 Task: Look for space in Vuyyūru, India from 12th June, 2023 to 15th June, 2023 for 2 adults in price range Rs.10000 to Rs.15000. Place can be entire place with 1  bedroom having 1 bed and 1 bathroom. Property type can be house, flat, guest house, hotel. Amenities needed are: washing machine. Booking option can be shelf check-in. Required host language is English.
Action: Mouse moved to (492, 64)
Screenshot: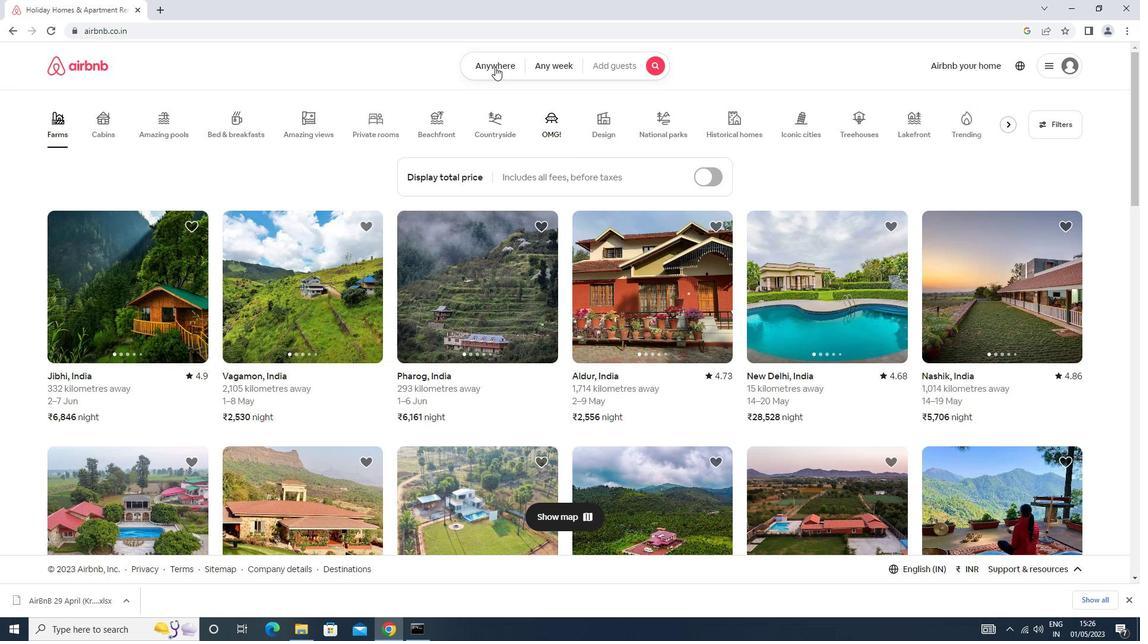 
Action: Mouse pressed left at (492, 64)
Screenshot: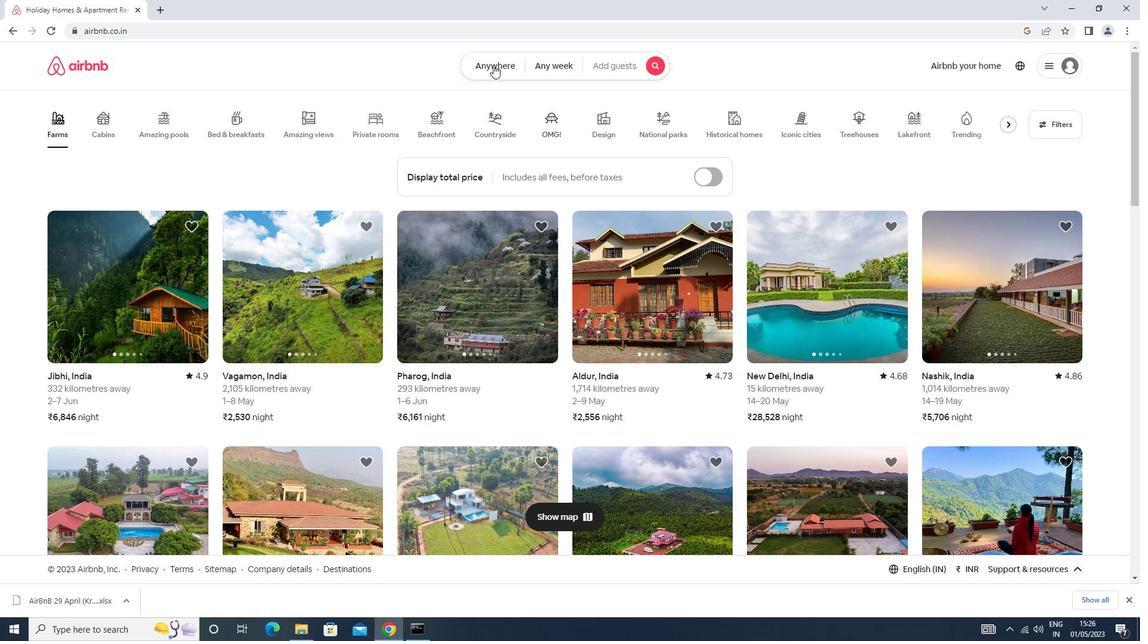 
Action: Mouse moved to (413, 115)
Screenshot: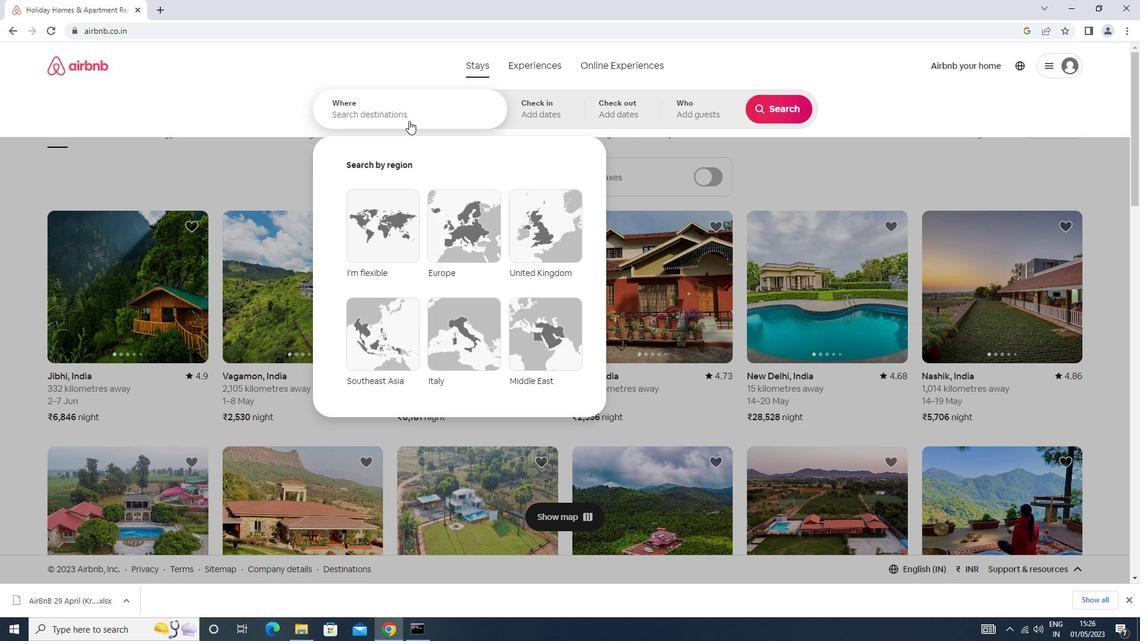 
Action: Mouse pressed left at (413, 115)
Screenshot: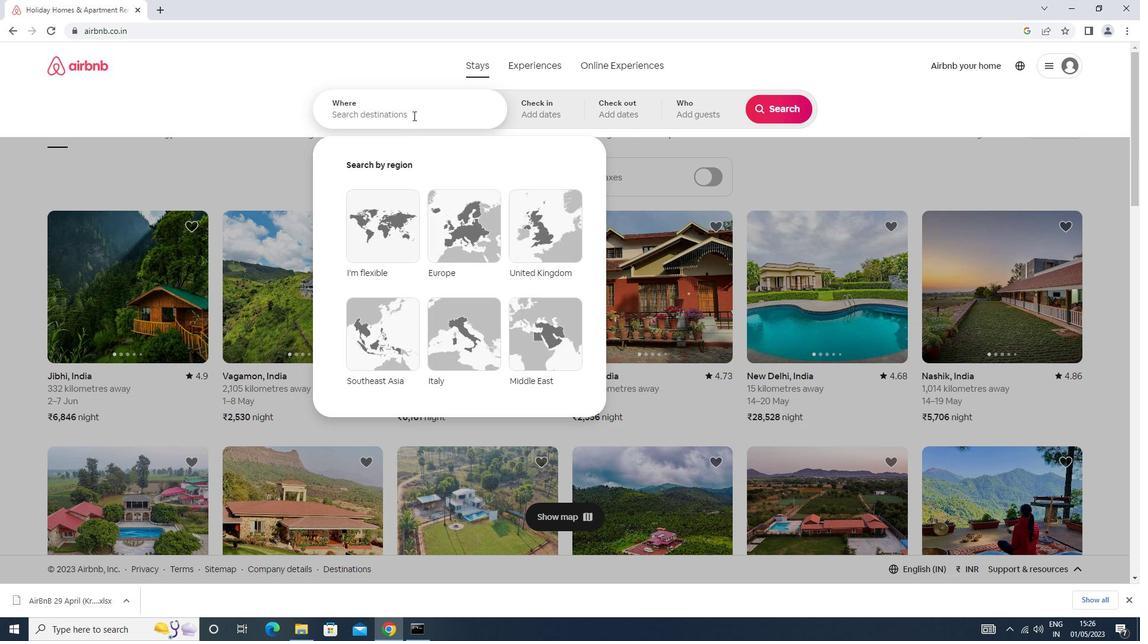 
Action: Mouse moved to (415, 114)
Screenshot: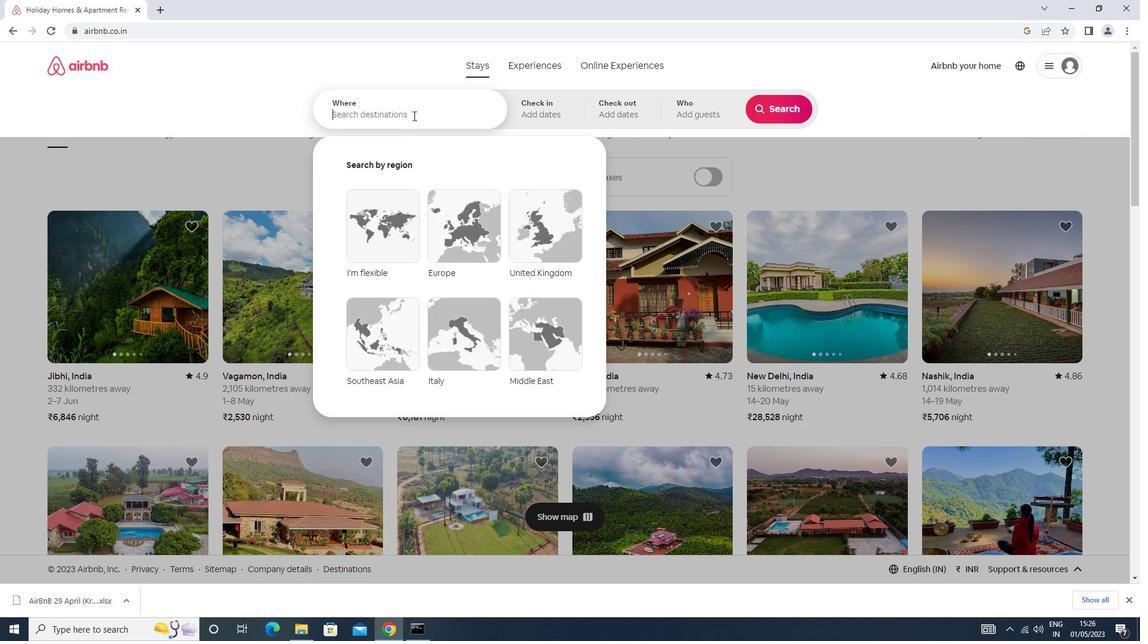 
Action: Key pressed v<Key.caps_lock>uyyuri<Key.enter>
Screenshot: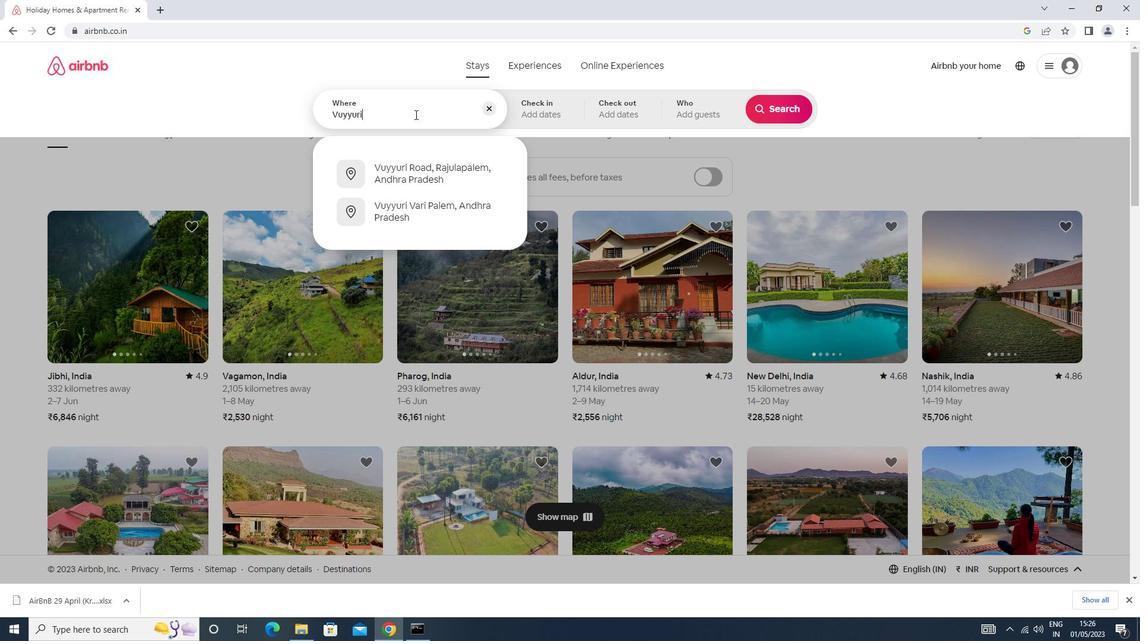 
Action: Mouse moved to (631, 312)
Screenshot: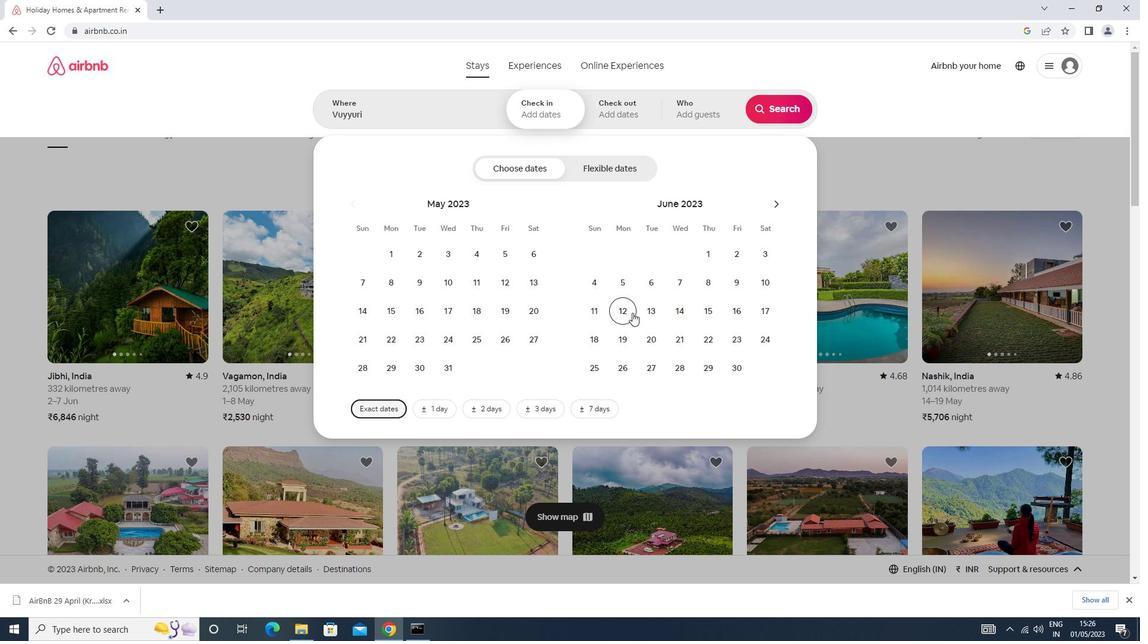
Action: Mouse pressed left at (631, 312)
Screenshot: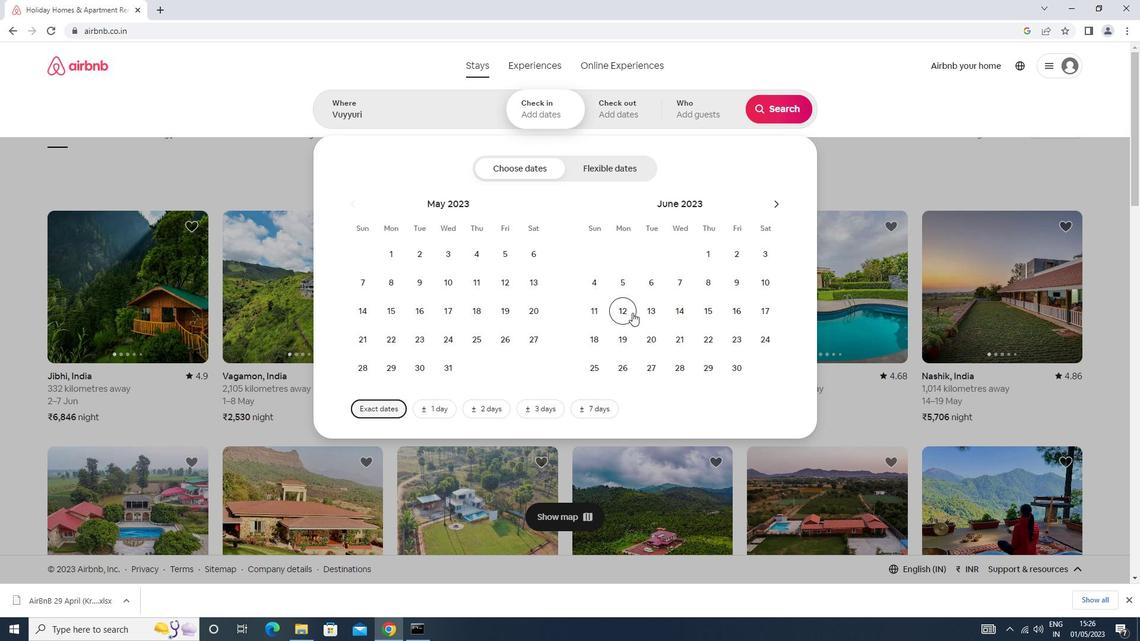
Action: Mouse moved to (714, 308)
Screenshot: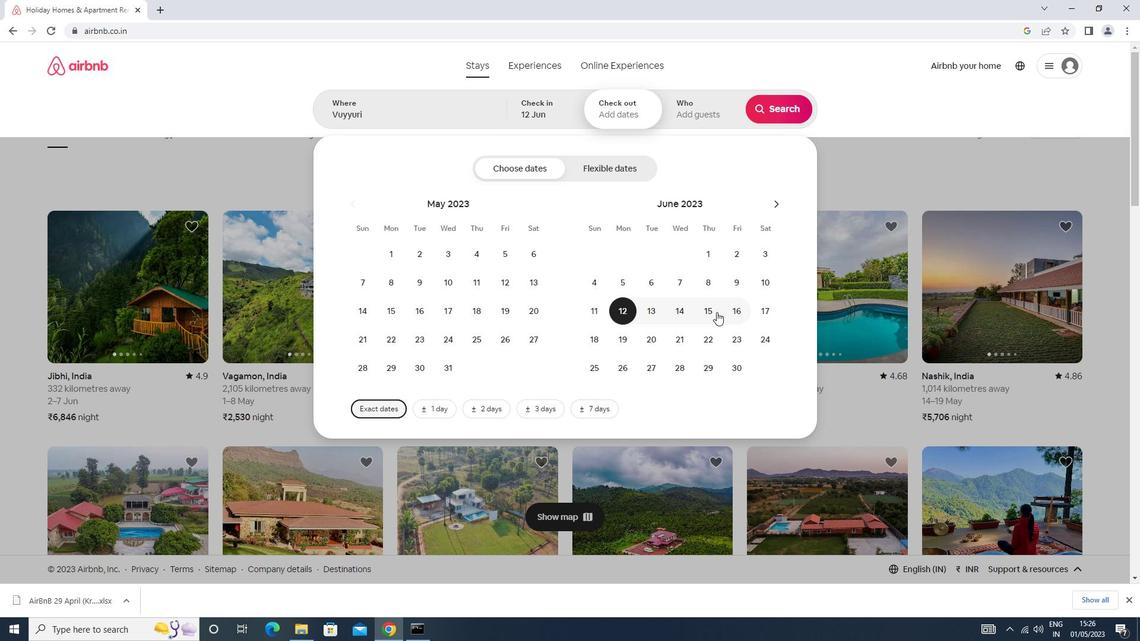 
Action: Mouse pressed left at (714, 308)
Screenshot: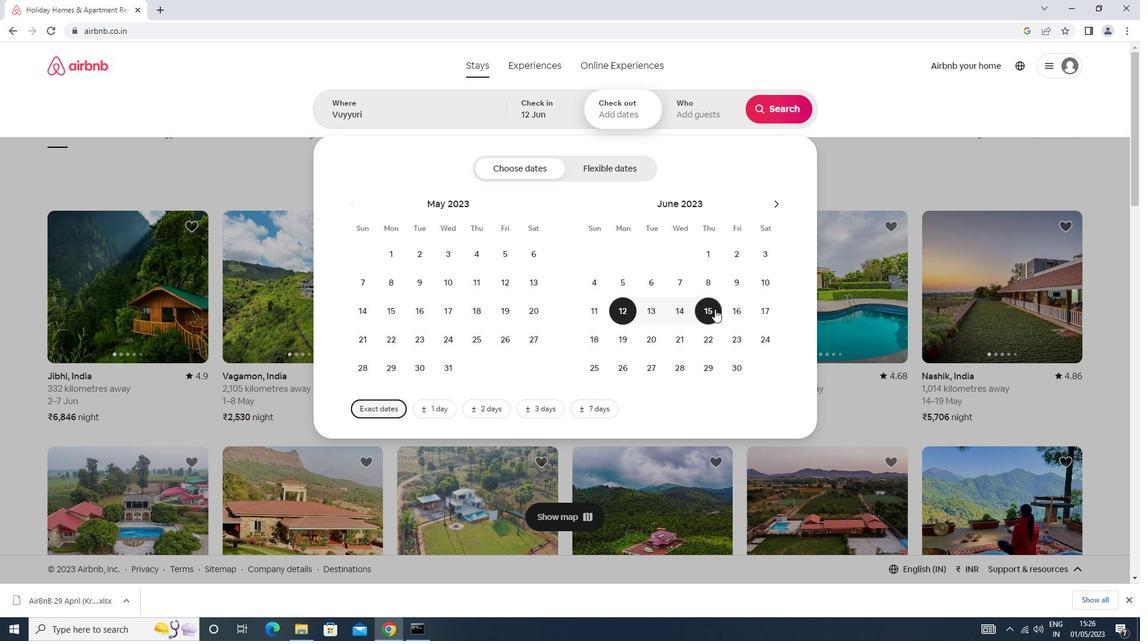 
Action: Mouse moved to (675, 114)
Screenshot: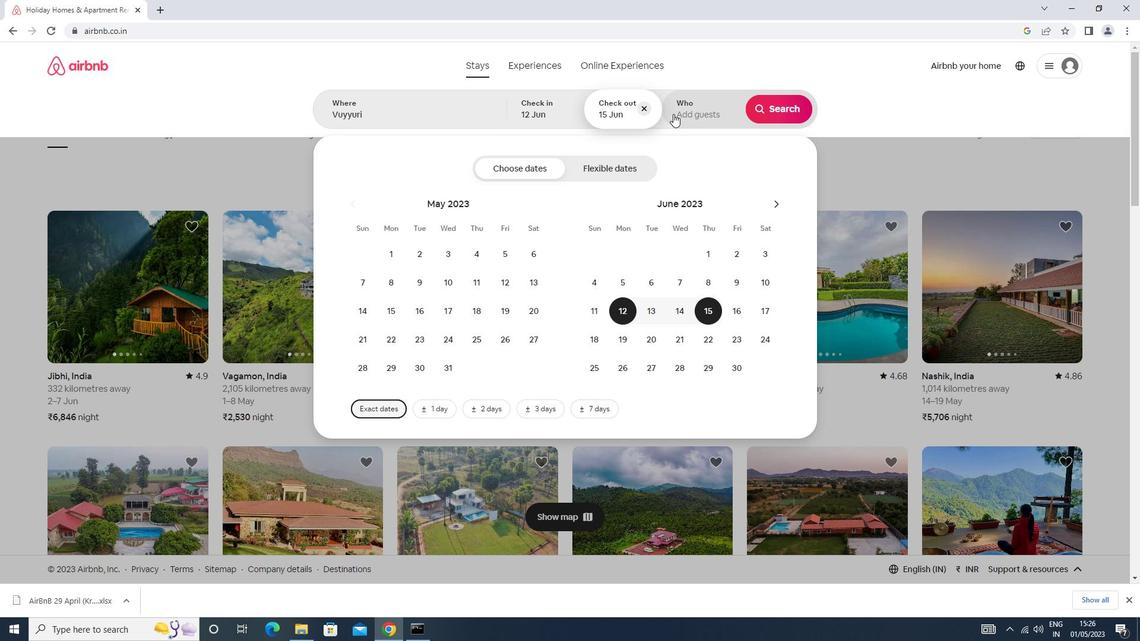 
Action: Mouse pressed left at (675, 114)
Screenshot: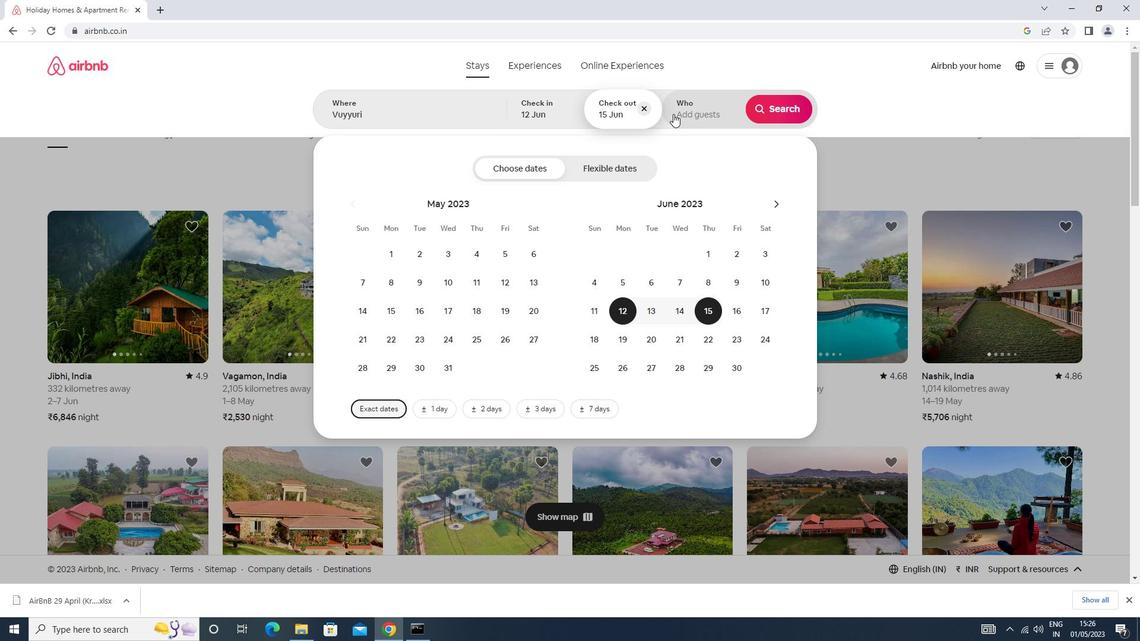 
Action: Mouse moved to (780, 173)
Screenshot: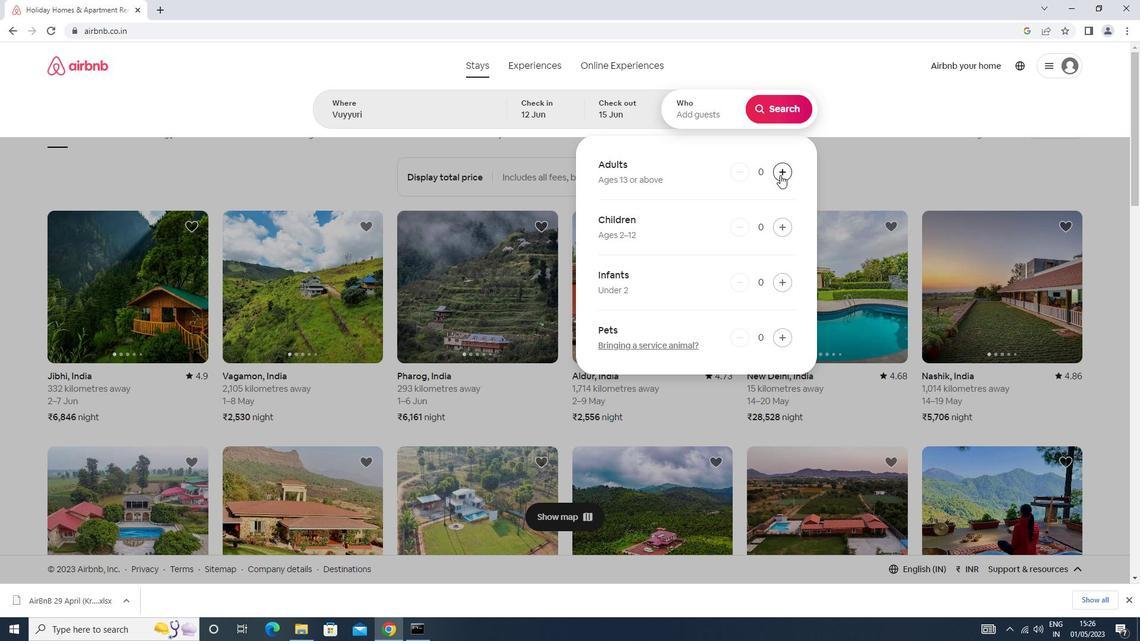 
Action: Mouse pressed left at (780, 173)
Screenshot: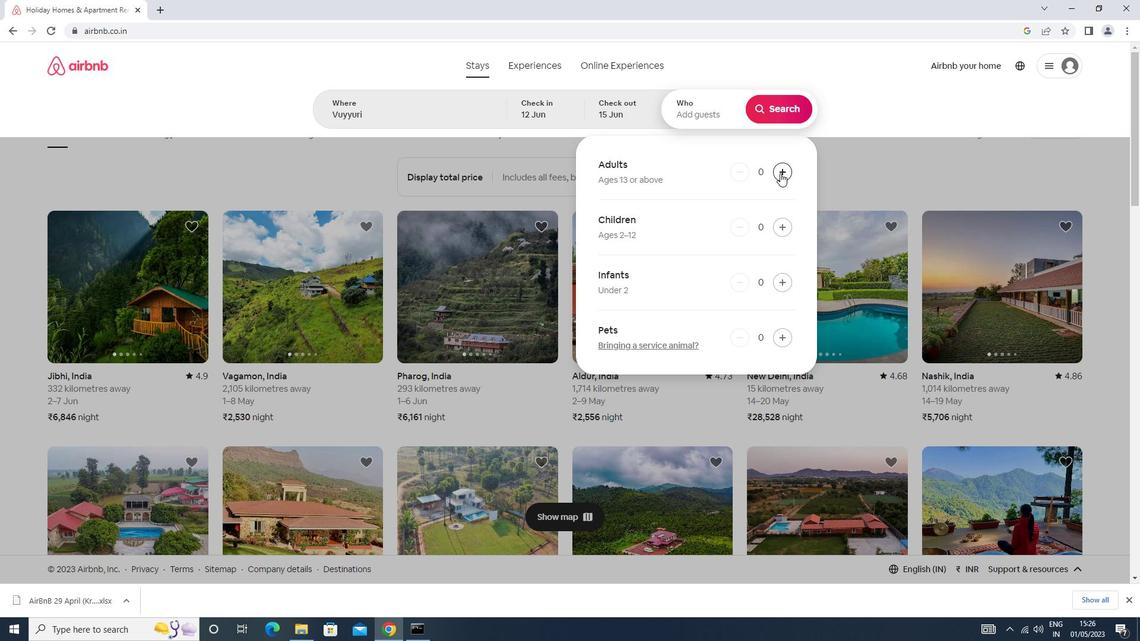 
Action: Mouse moved to (780, 172)
Screenshot: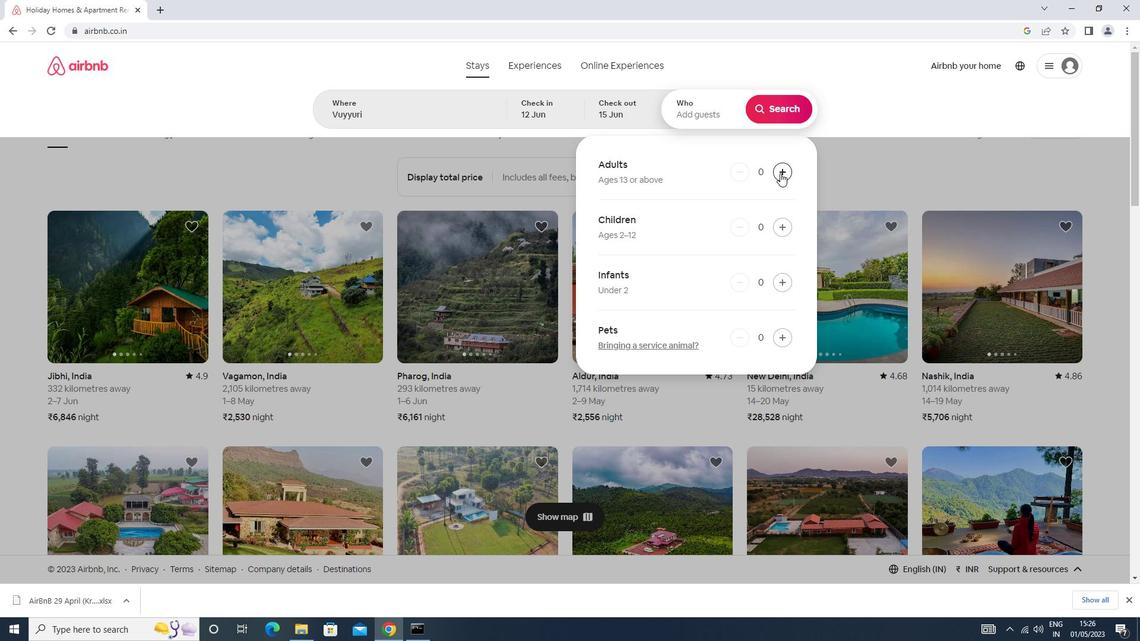 
Action: Mouse pressed left at (780, 172)
Screenshot: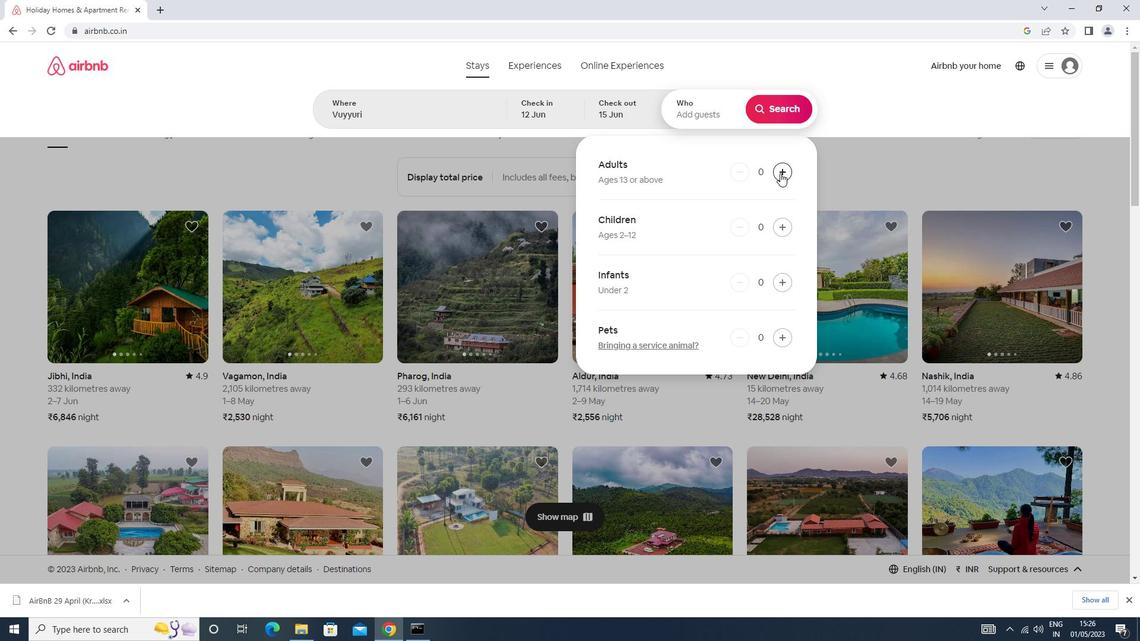 
Action: Mouse moved to (786, 108)
Screenshot: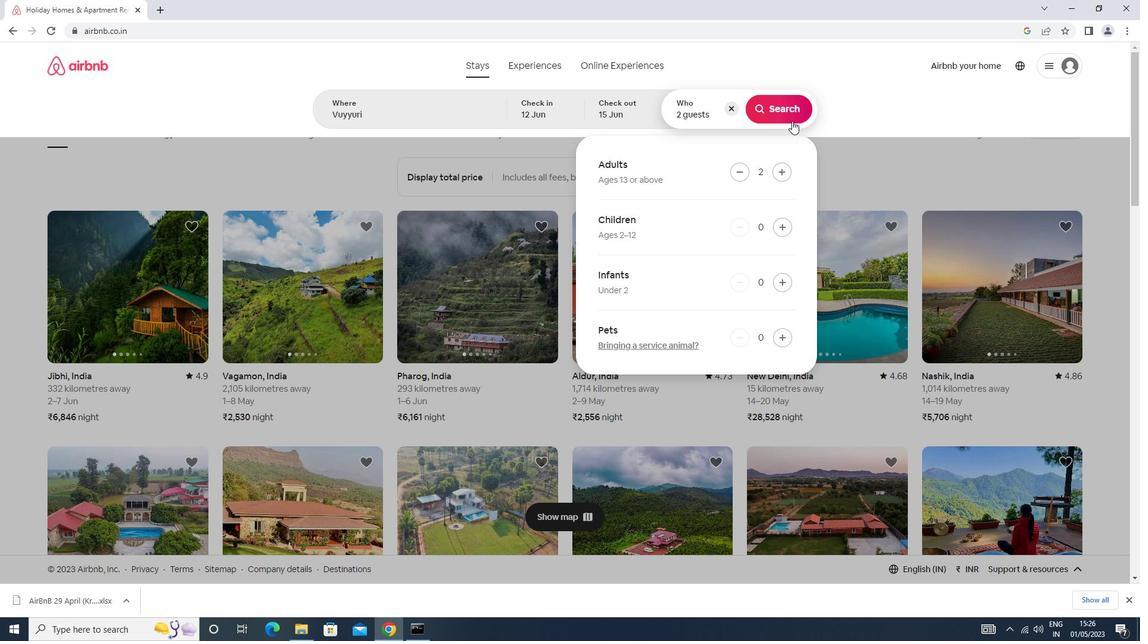 
Action: Mouse pressed left at (786, 108)
Screenshot: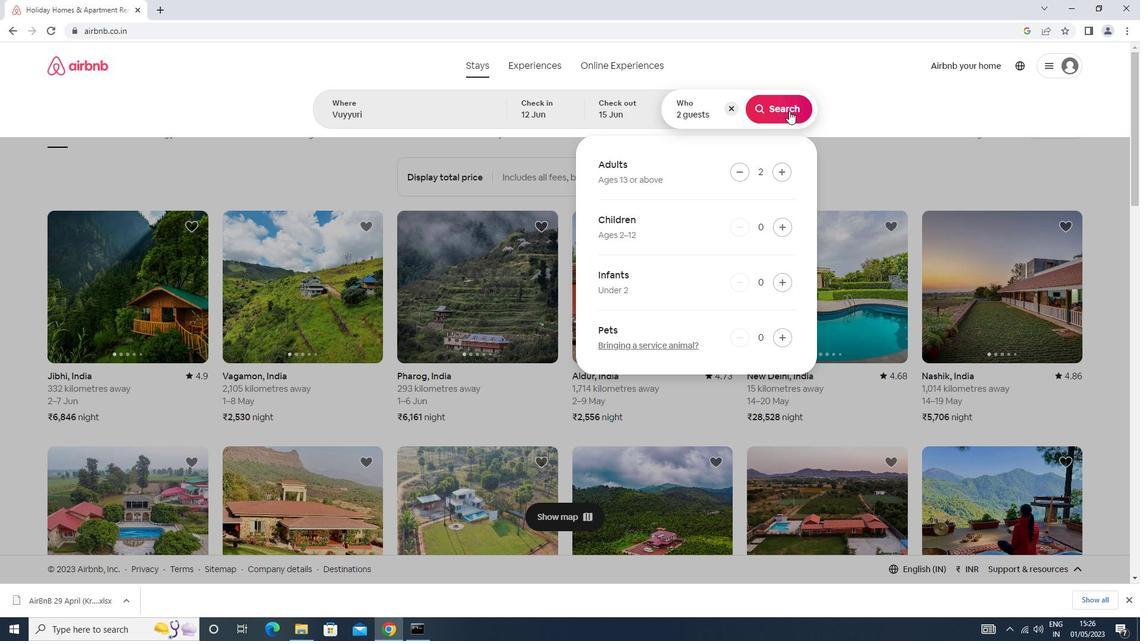 
Action: Mouse moved to (1078, 109)
Screenshot: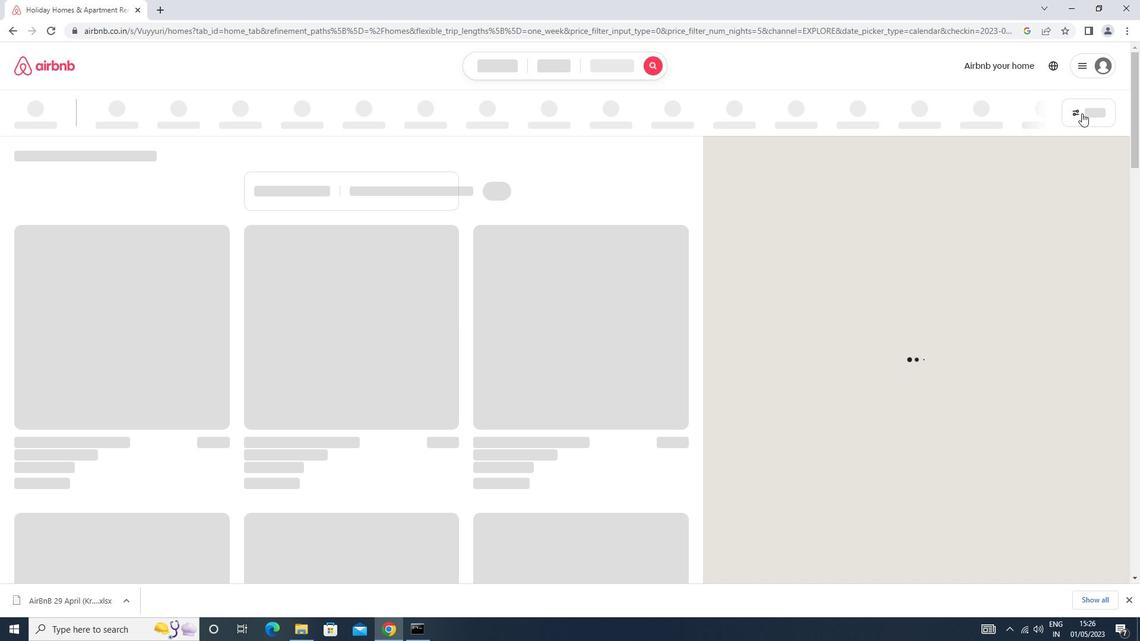 
Action: Mouse pressed left at (1078, 109)
Screenshot: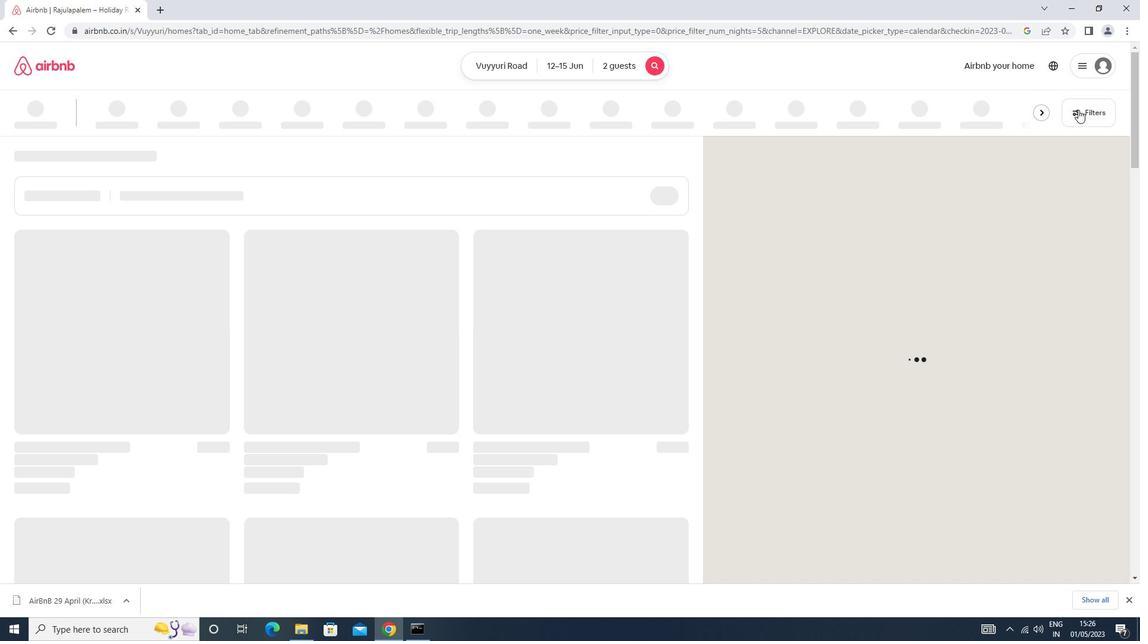 
Action: Mouse moved to (459, 254)
Screenshot: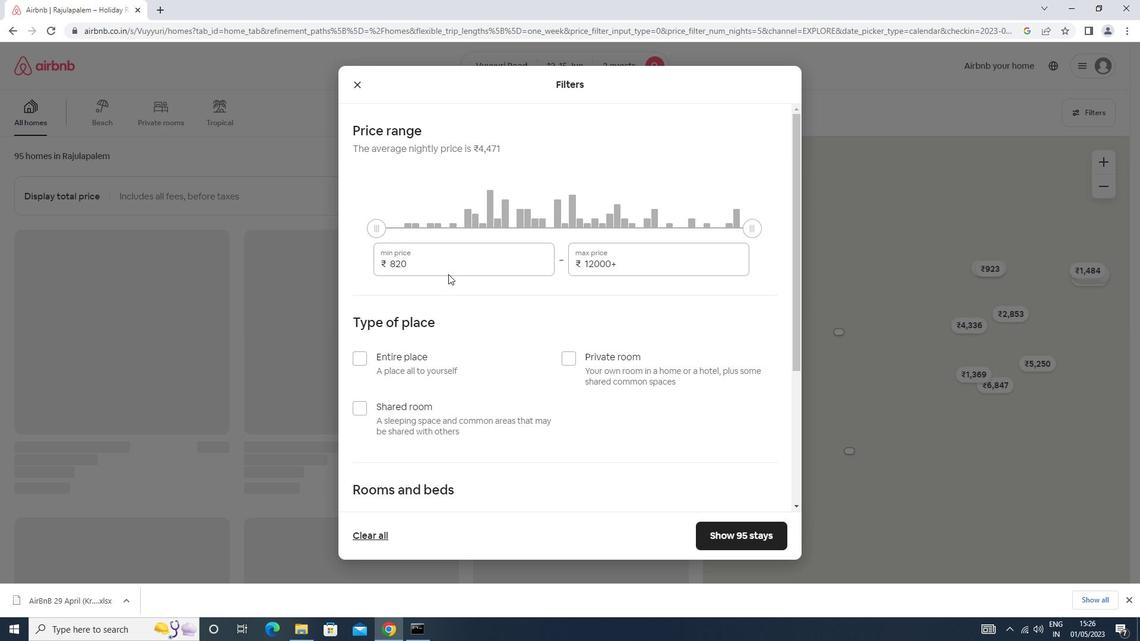 
Action: Mouse pressed left at (459, 254)
Screenshot: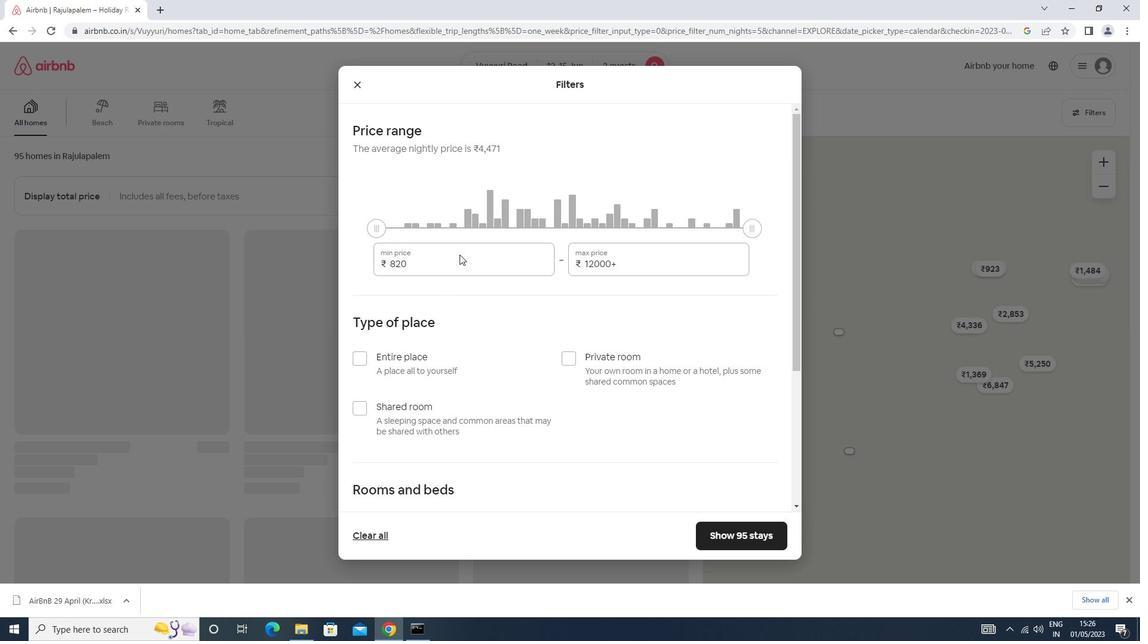 
Action: Mouse moved to (459, 254)
Screenshot: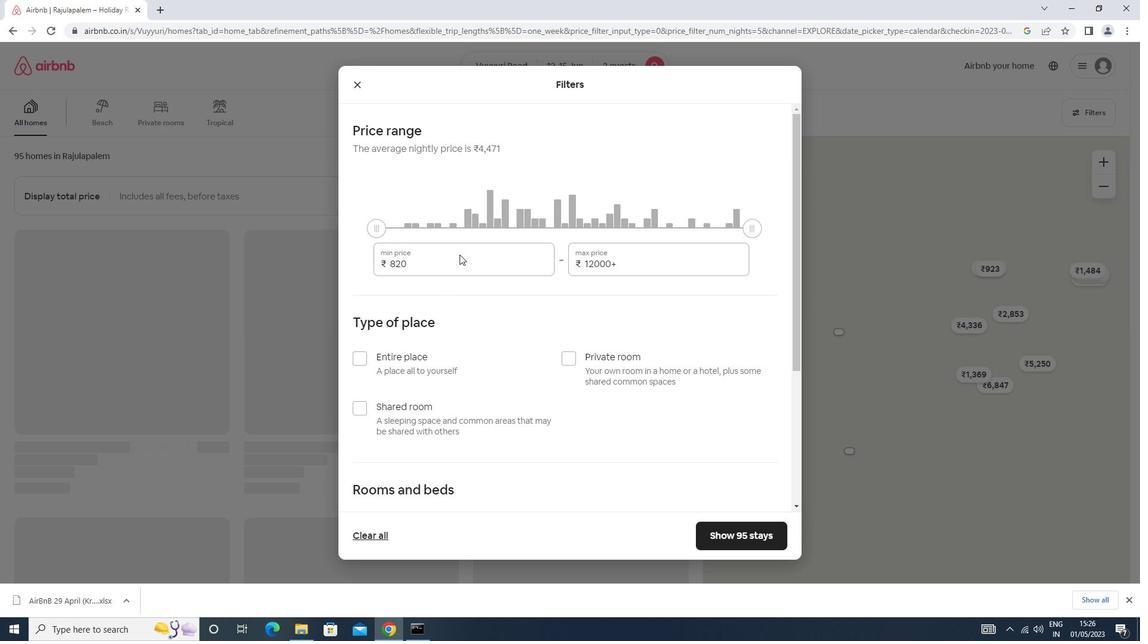 
Action: Key pressed <Key.backspace><Key.backspace><Key.backspace><Key.backspace><Key.backspace><Key.backspace><Key.backspace><Key.backspace><Key.backspace><Key.backspace><Key.backspace><Key.backspace><Key.backspace><Key.backspace><Key.backspace>10000<Key.tab>15000
Screenshot: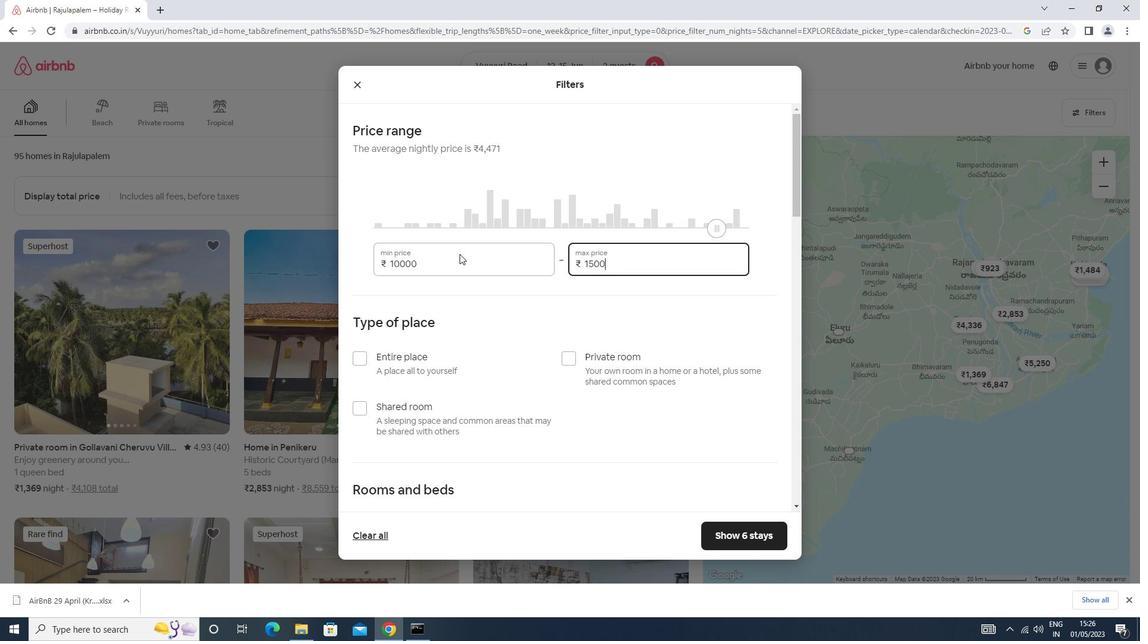 
Action: Mouse moved to (430, 267)
Screenshot: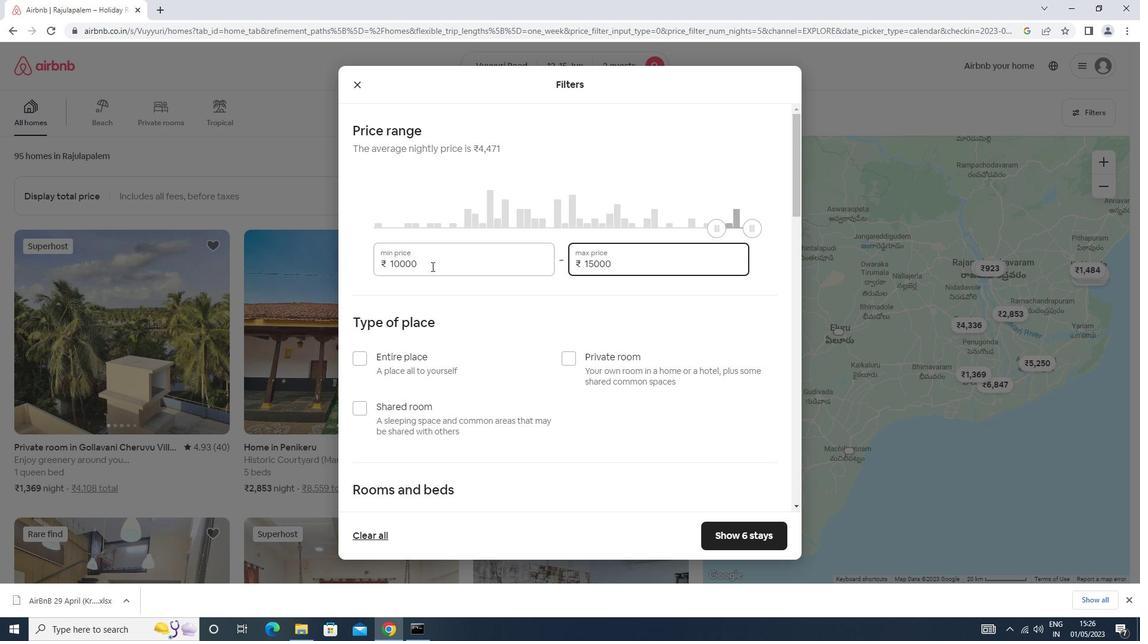 
Action: Mouse scrolled (430, 266) with delta (0, 0)
Screenshot: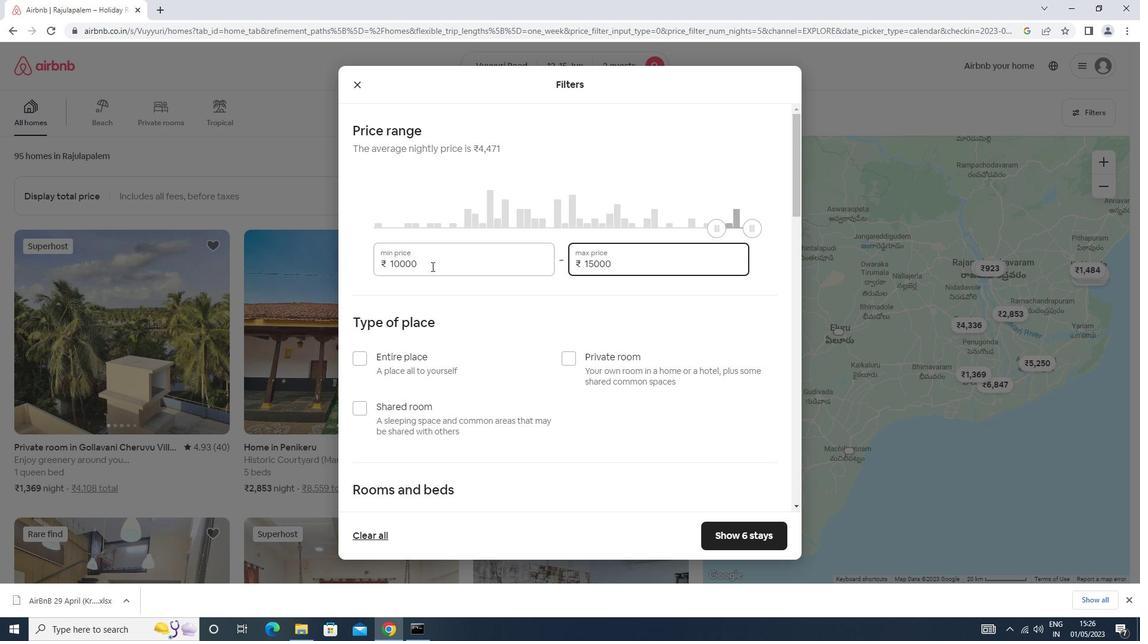 
Action: Mouse scrolled (430, 266) with delta (0, 0)
Screenshot: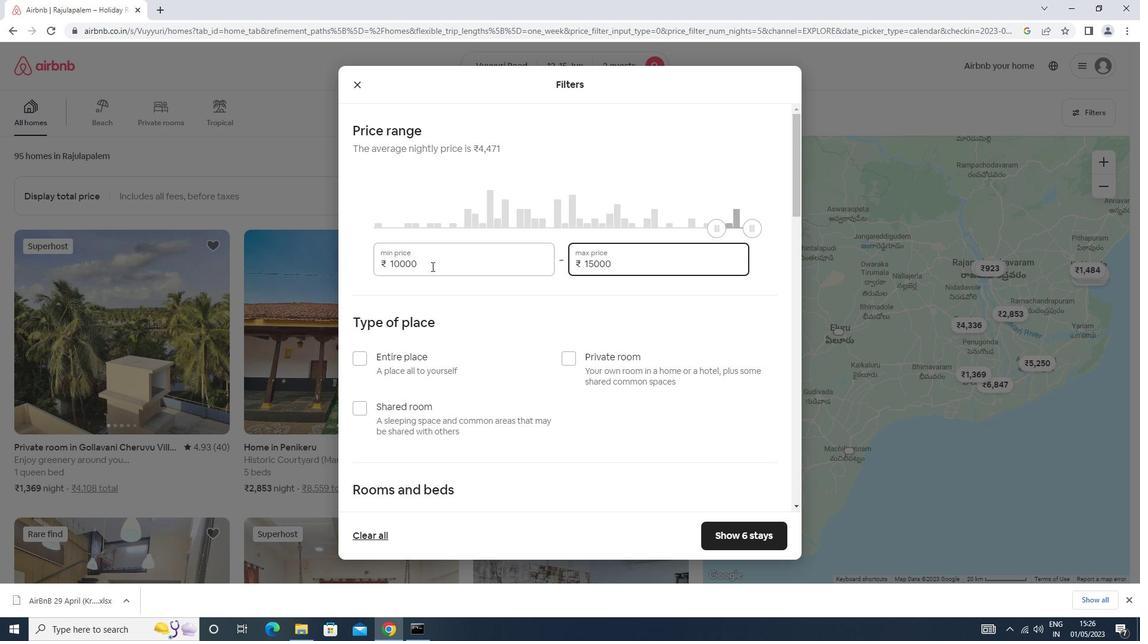 
Action: Mouse moved to (385, 240)
Screenshot: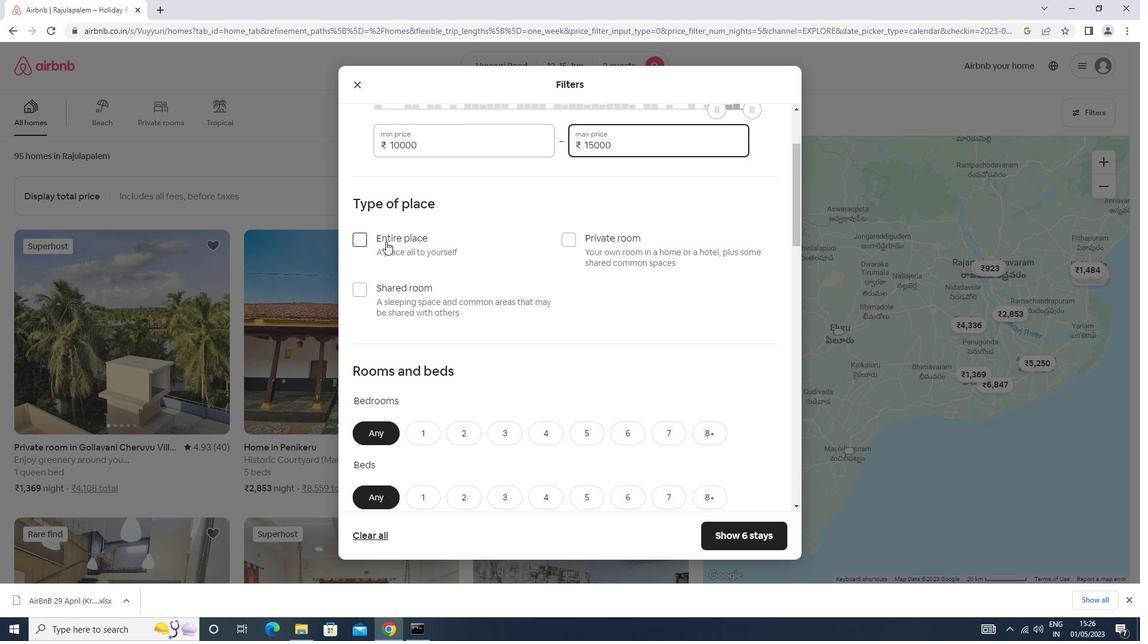 
Action: Mouse pressed left at (385, 240)
Screenshot: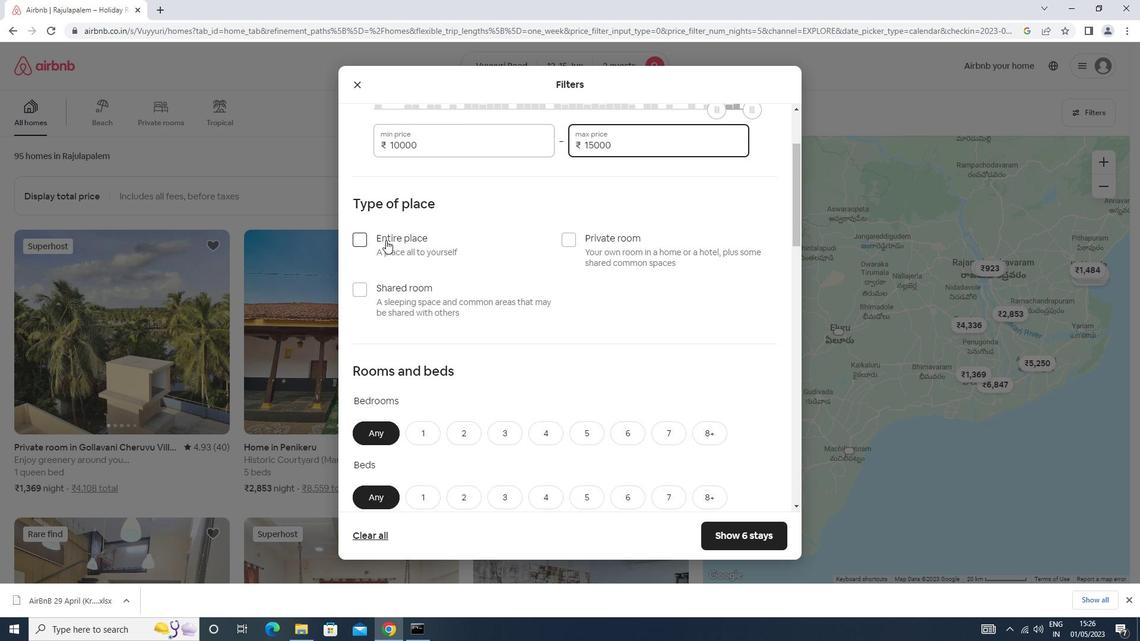 
Action: Mouse moved to (393, 236)
Screenshot: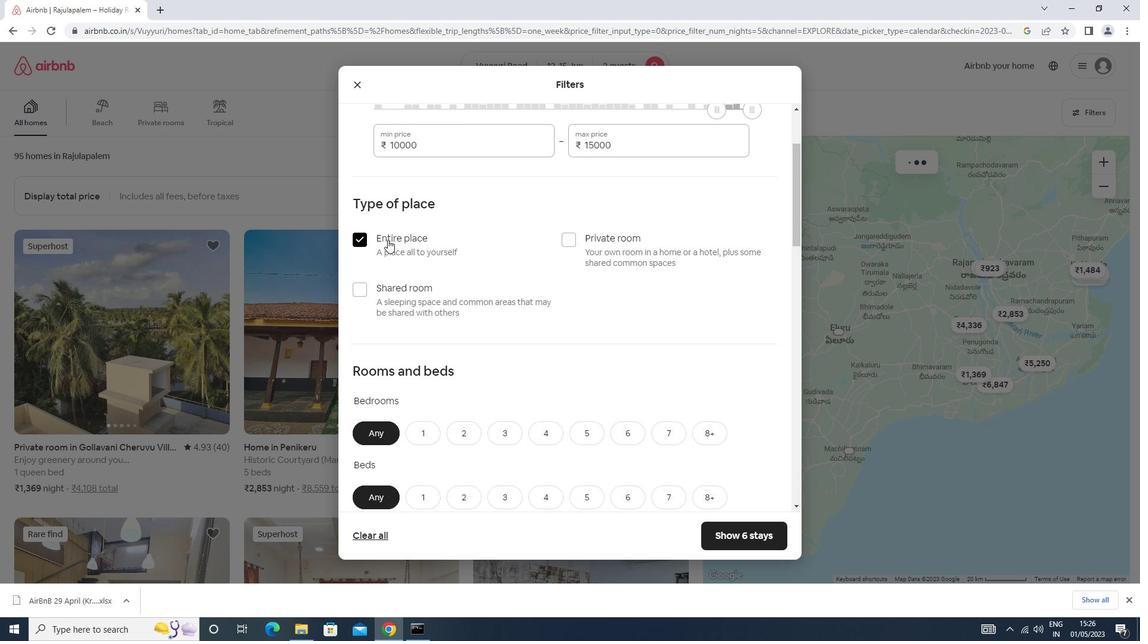 
Action: Mouse scrolled (393, 236) with delta (0, 0)
Screenshot: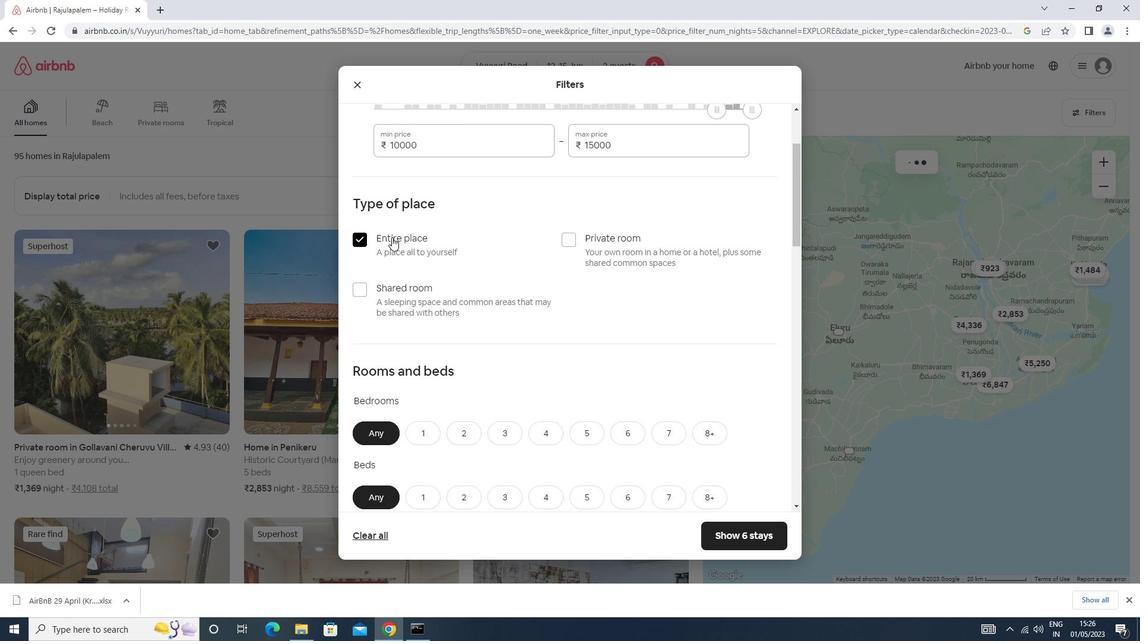 
Action: Mouse scrolled (393, 236) with delta (0, 0)
Screenshot: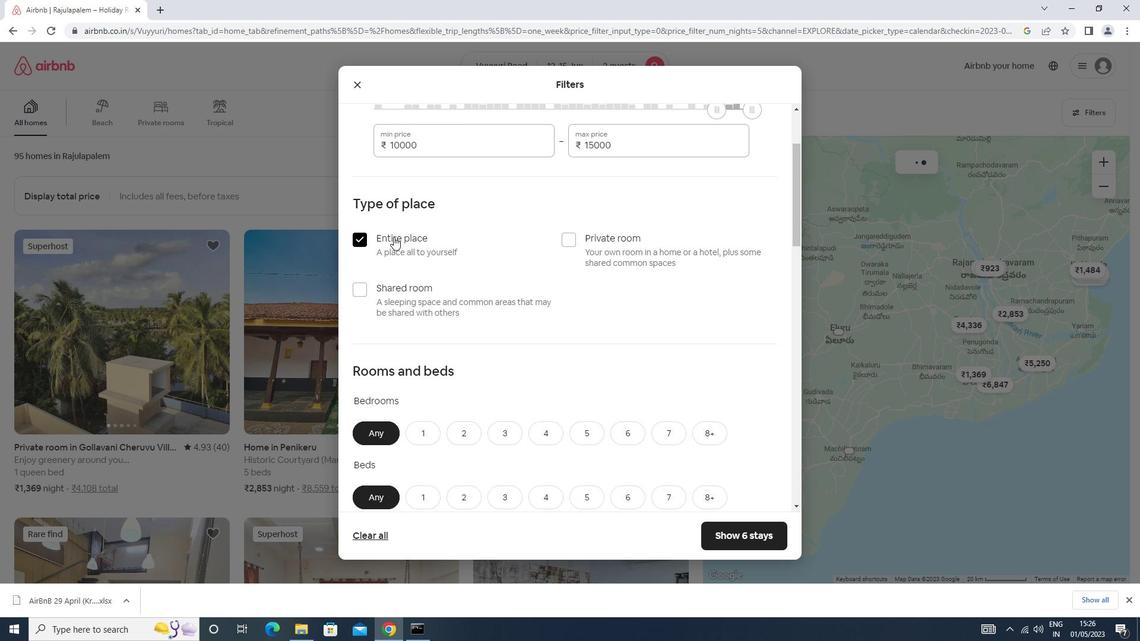 
Action: Mouse moved to (415, 307)
Screenshot: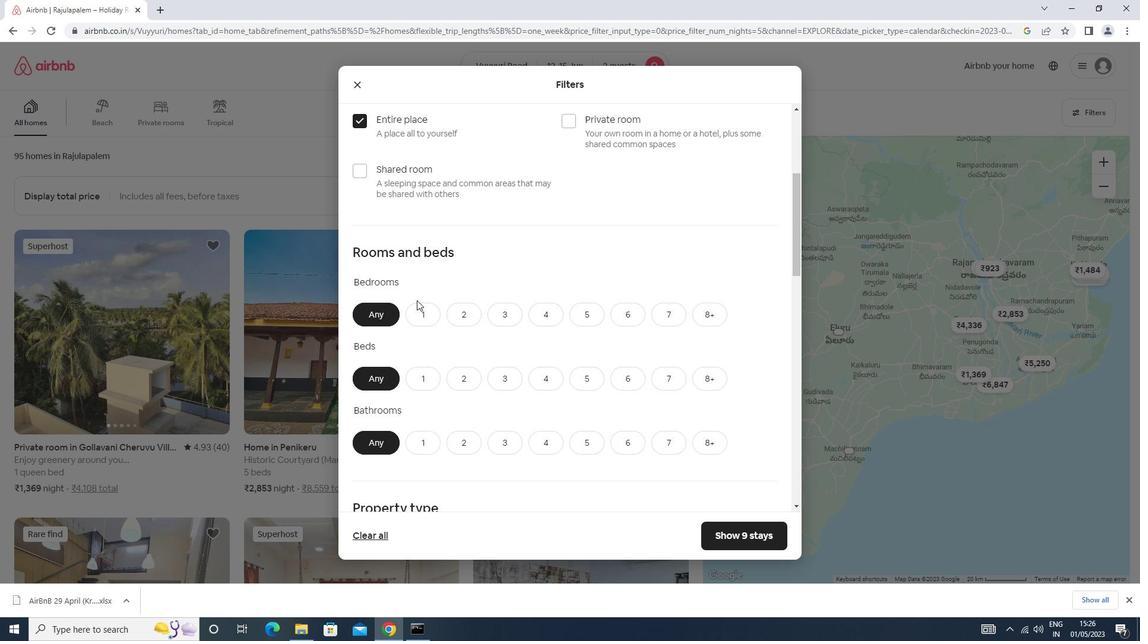 
Action: Mouse pressed left at (415, 307)
Screenshot: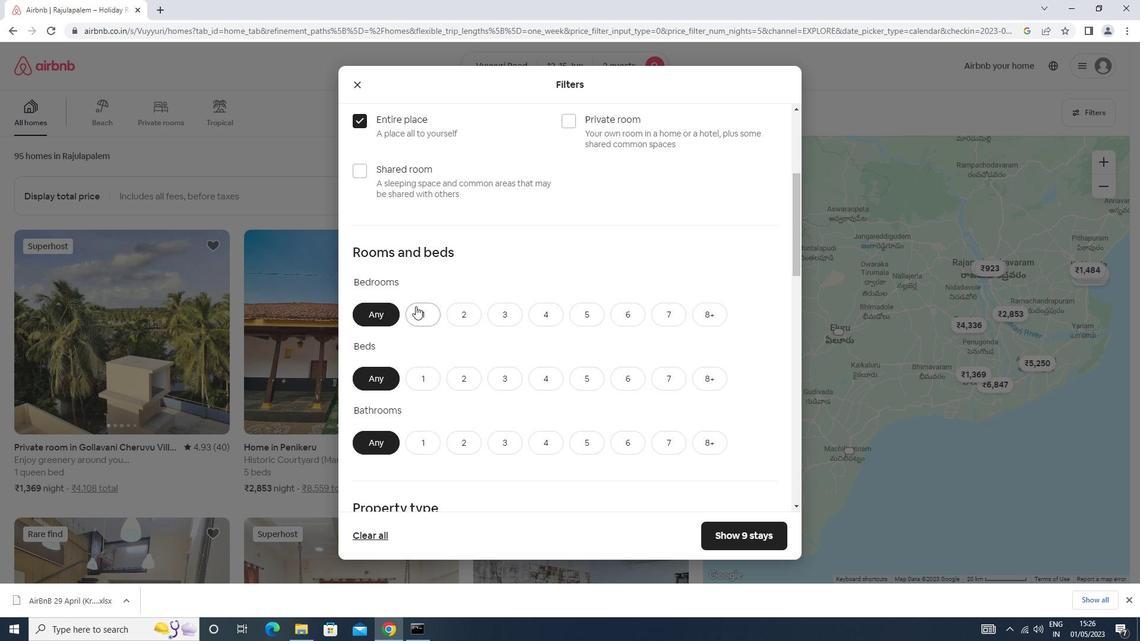 
Action: Mouse moved to (417, 307)
Screenshot: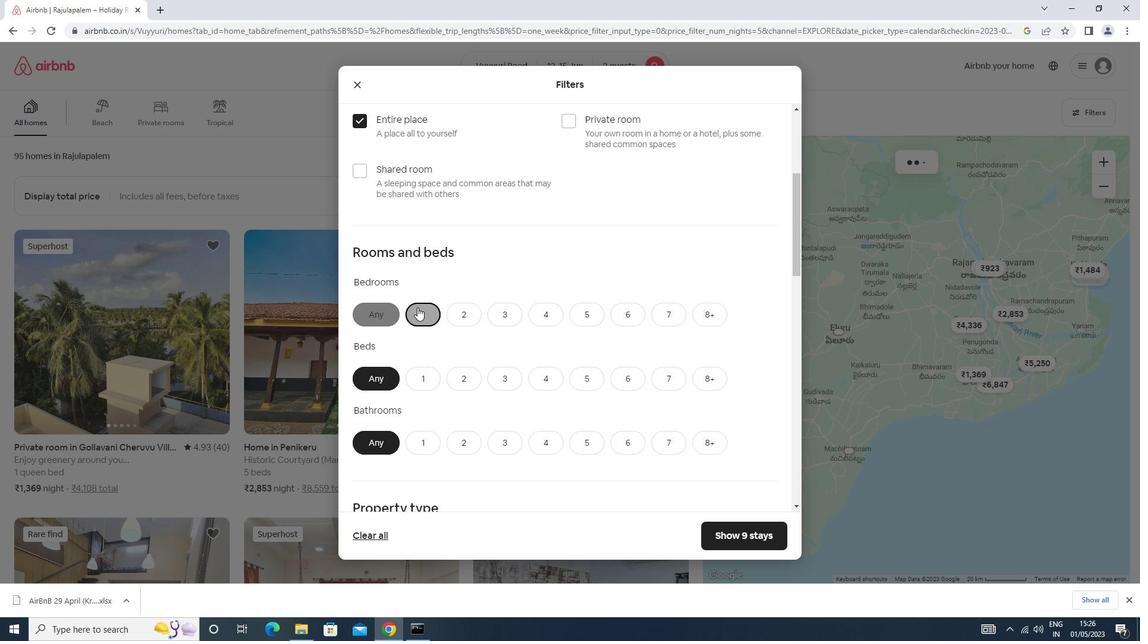 
Action: Mouse scrolled (417, 306) with delta (0, 0)
Screenshot: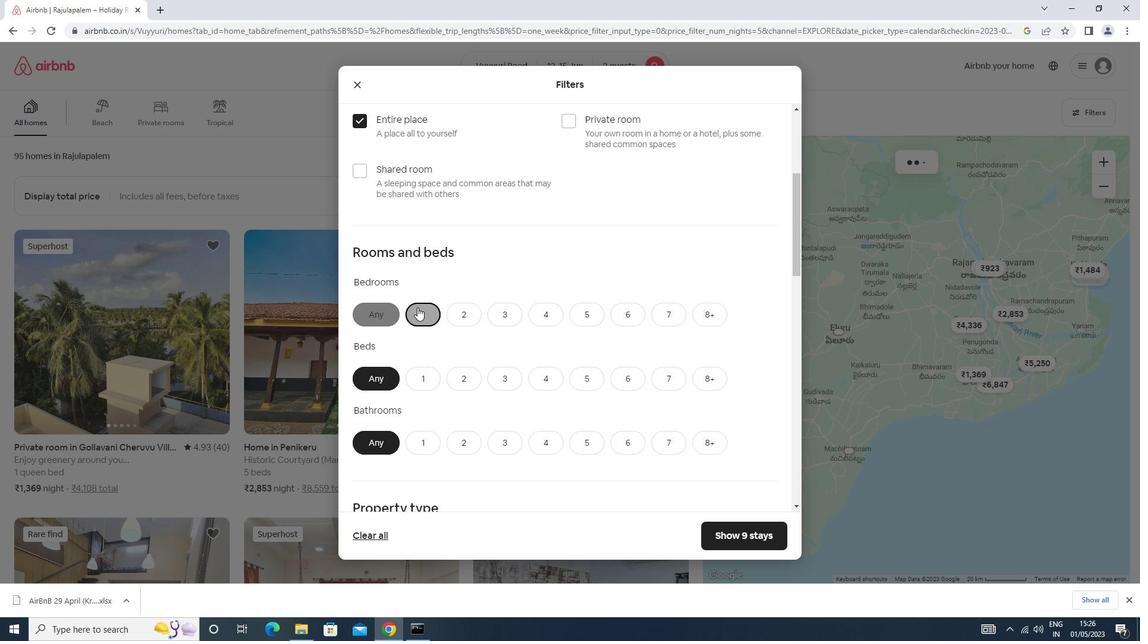 
Action: Mouse scrolled (417, 306) with delta (0, 0)
Screenshot: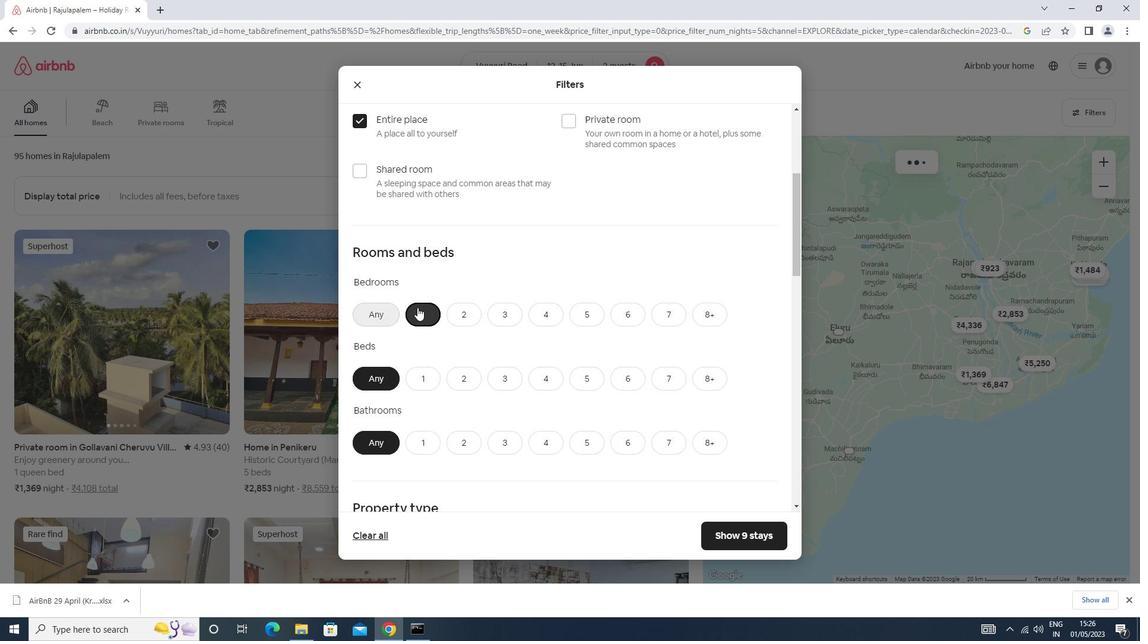 
Action: Mouse moved to (422, 263)
Screenshot: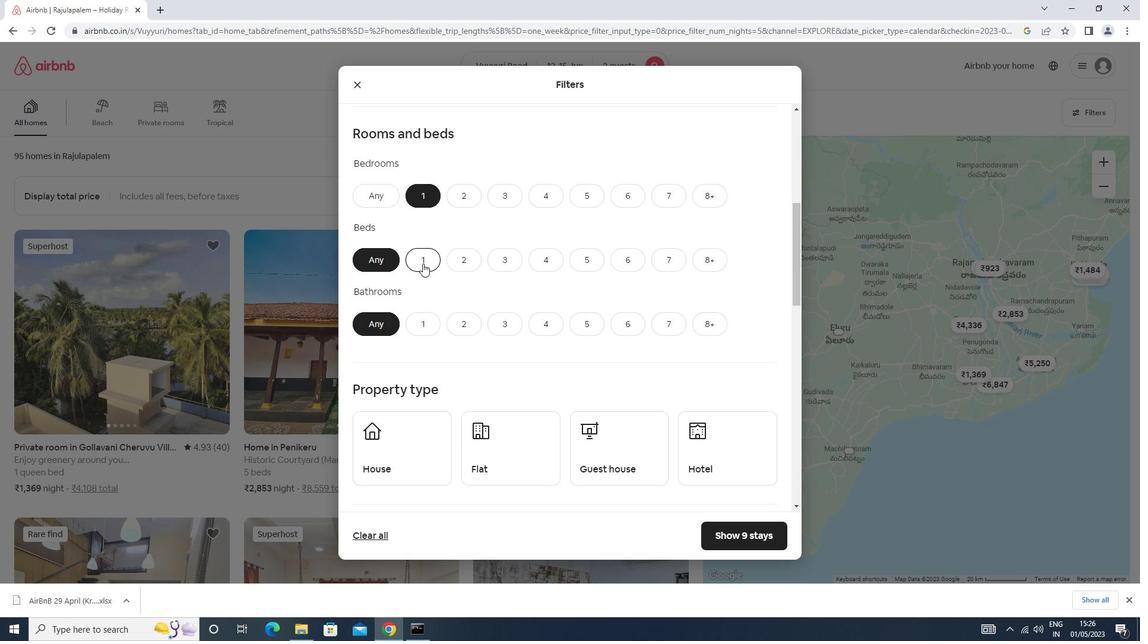 
Action: Mouse pressed left at (422, 263)
Screenshot: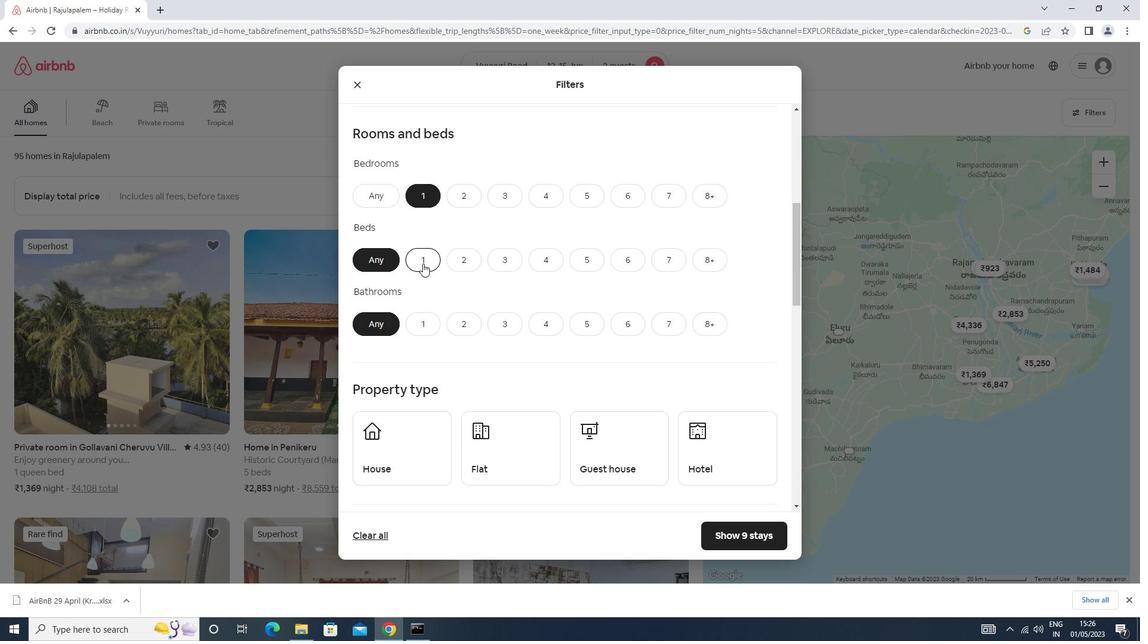 
Action: Mouse moved to (426, 316)
Screenshot: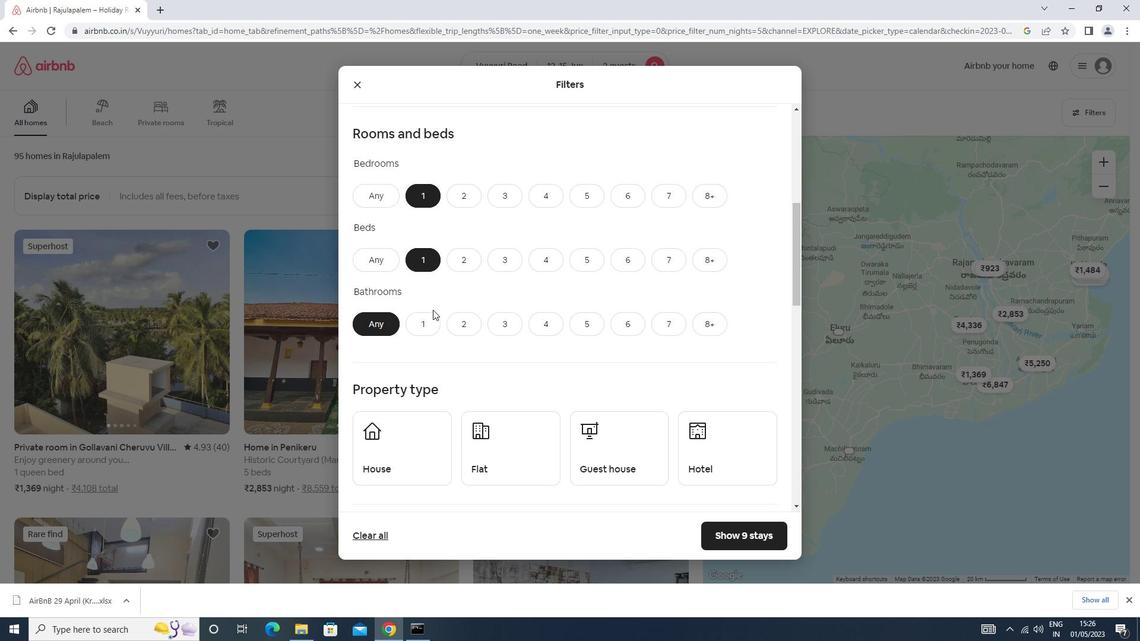
Action: Mouse pressed left at (426, 316)
Screenshot: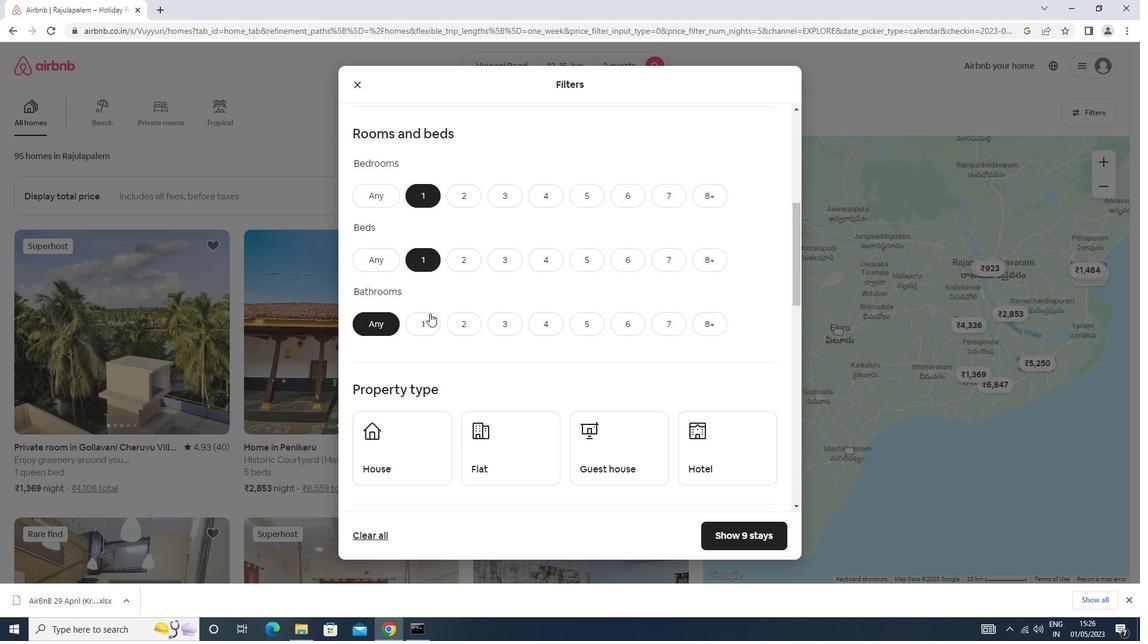 
Action: Mouse moved to (426, 316)
Screenshot: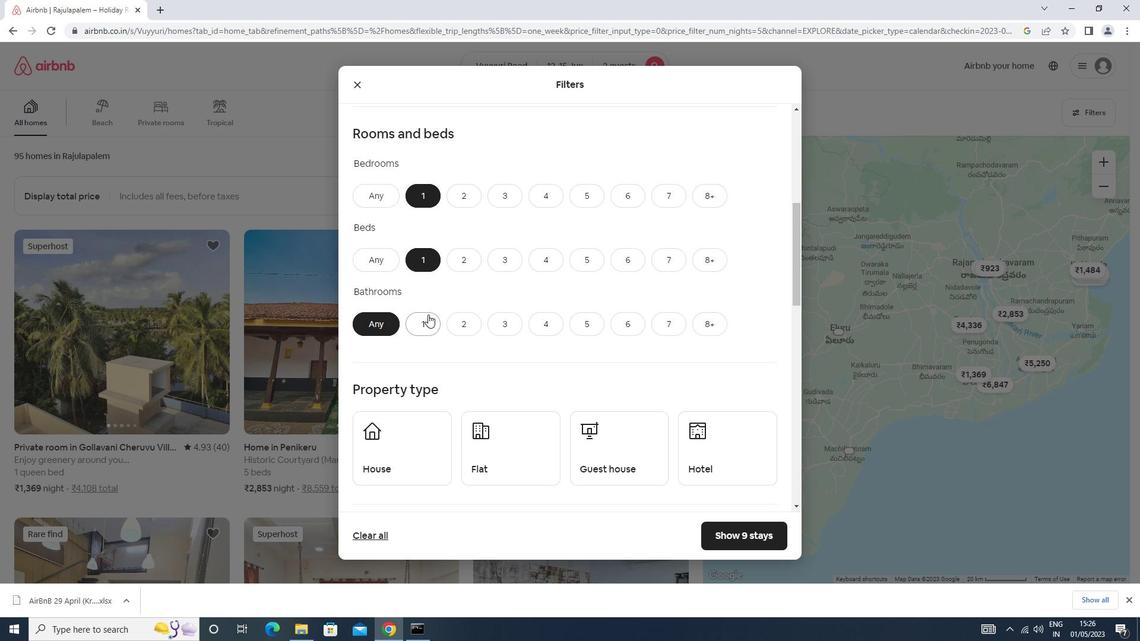 
Action: Mouse scrolled (426, 315) with delta (0, 0)
Screenshot: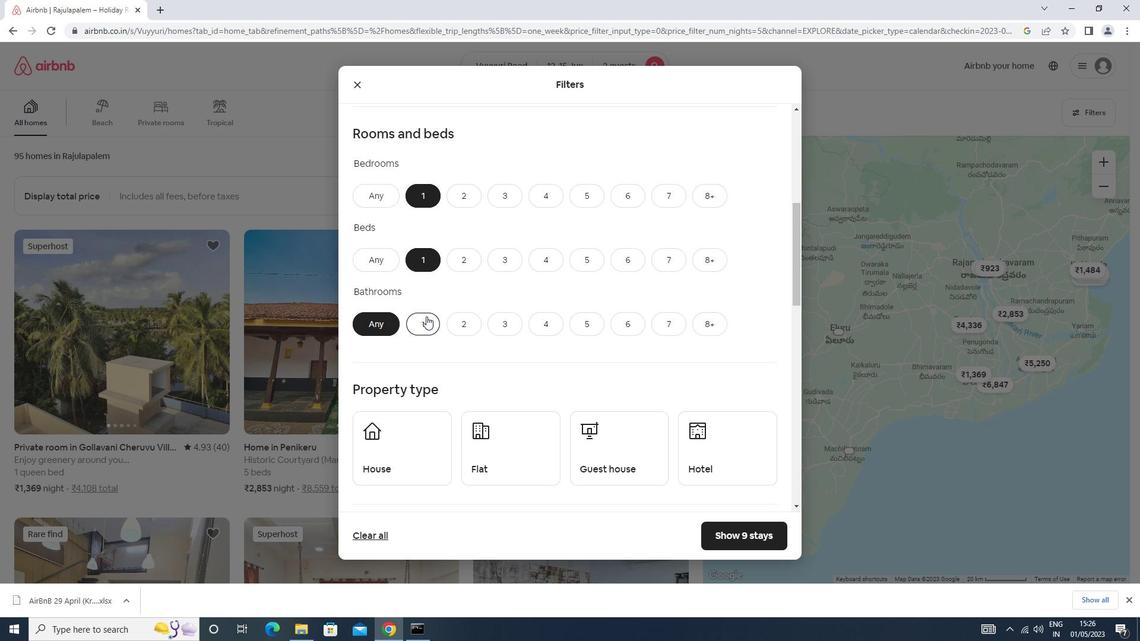 
Action: Mouse moved to (426, 316)
Screenshot: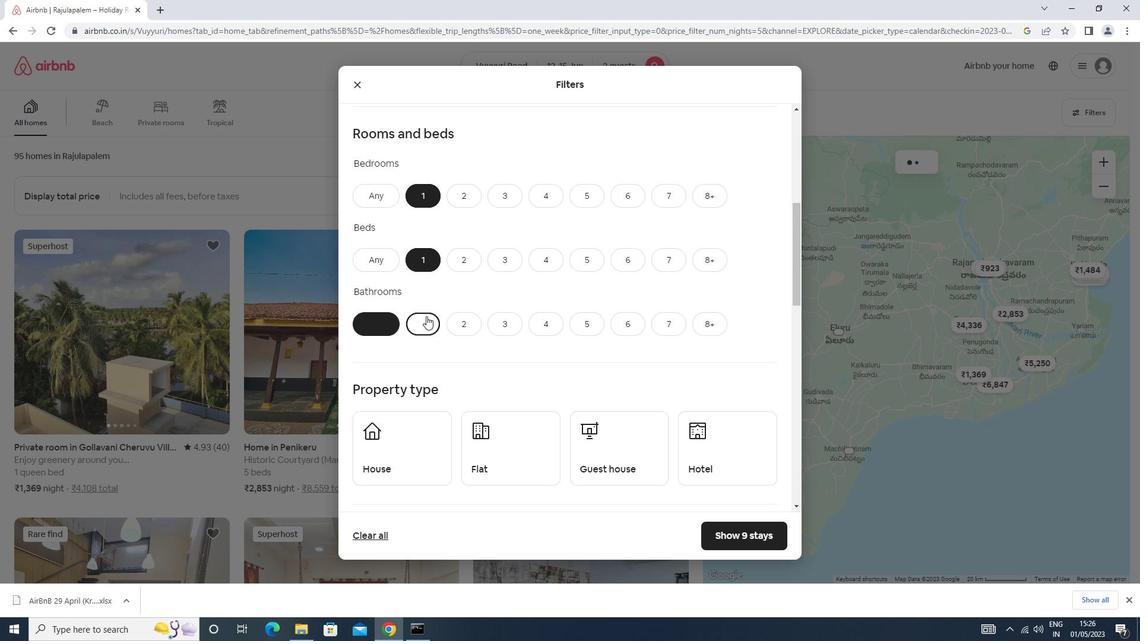 
Action: Mouse scrolled (426, 315) with delta (0, 0)
Screenshot: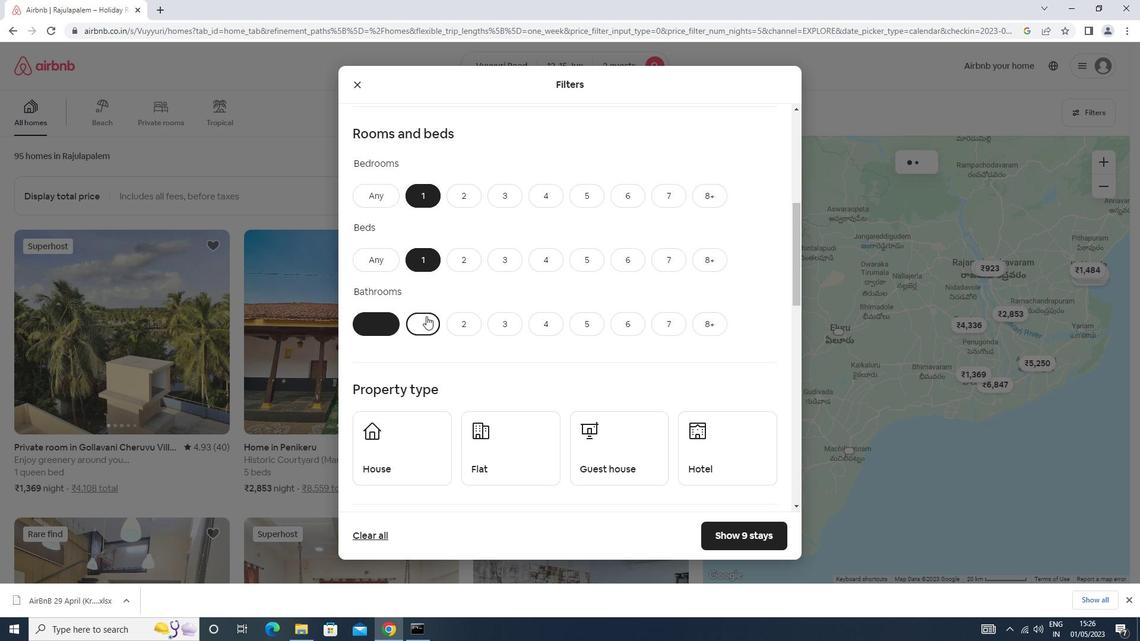 
Action: Mouse scrolled (426, 315) with delta (0, 0)
Screenshot: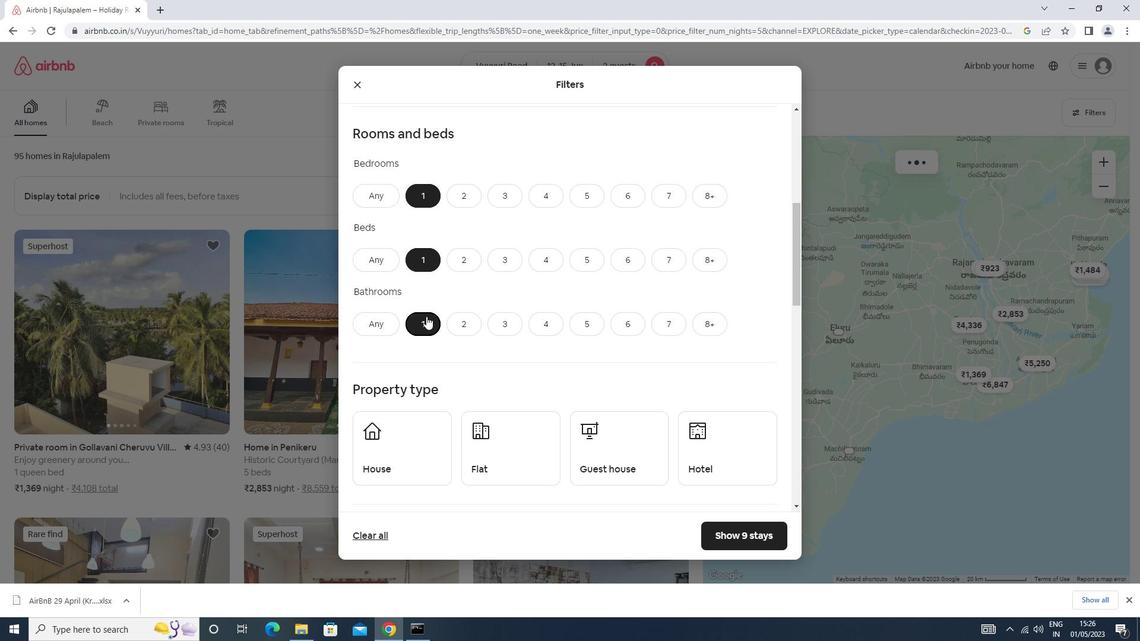 
Action: Mouse moved to (404, 287)
Screenshot: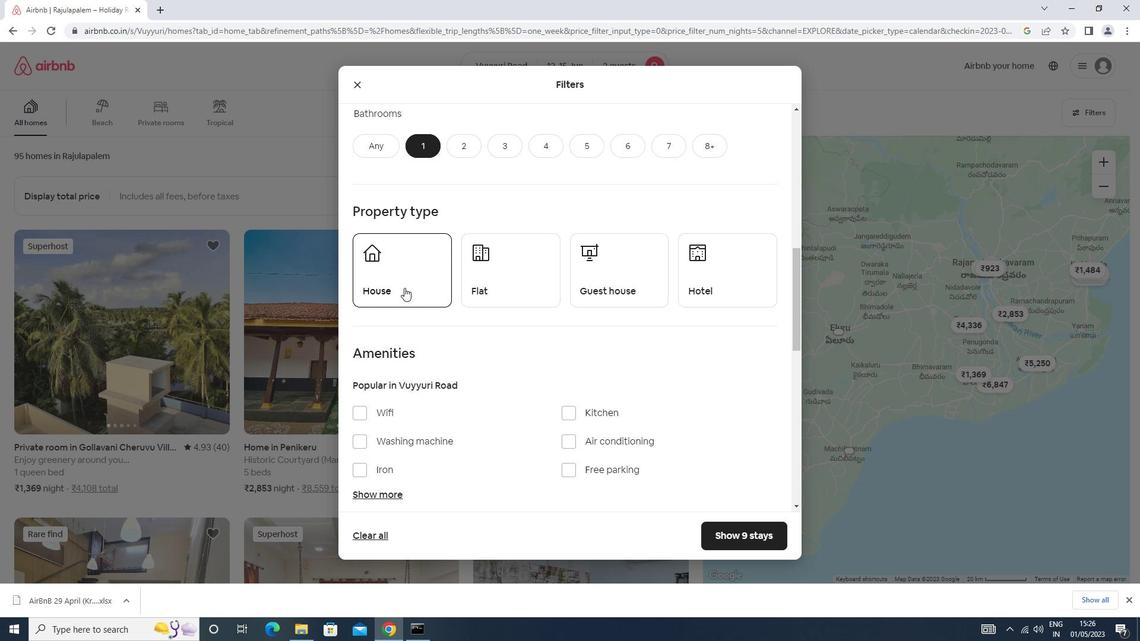 
Action: Mouse pressed left at (404, 287)
Screenshot: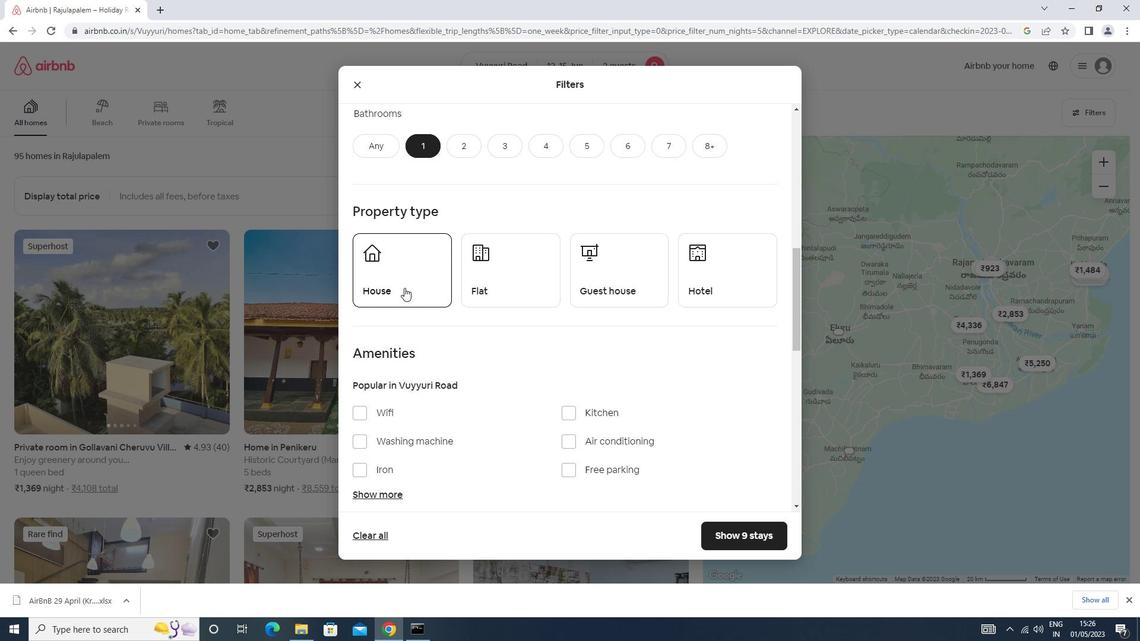
Action: Mouse moved to (460, 276)
Screenshot: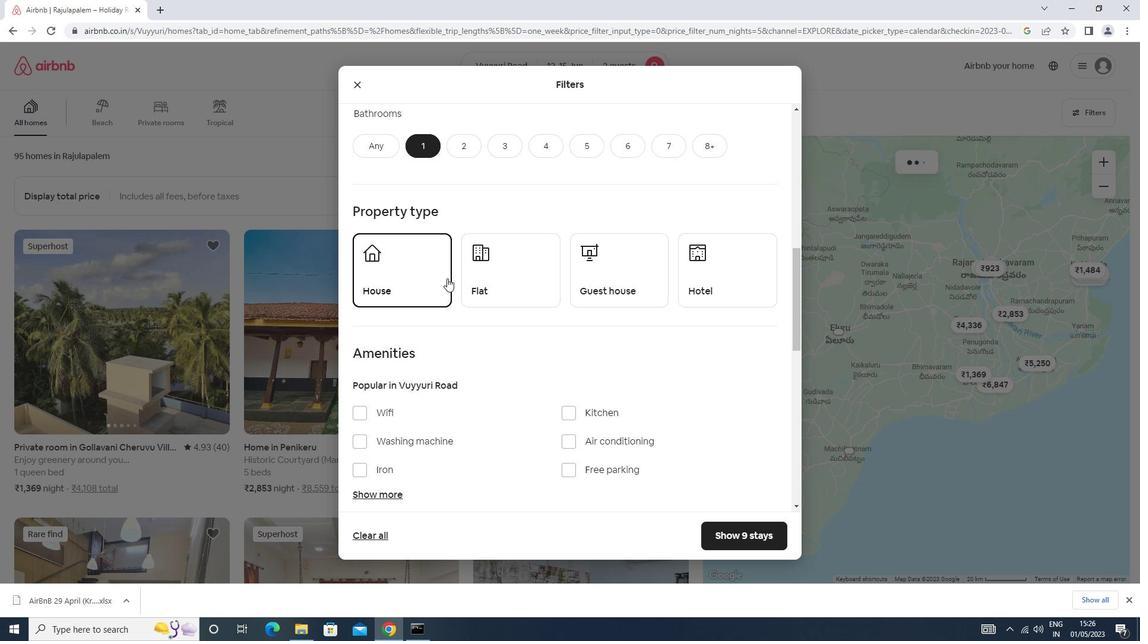 
Action: Mouse pressed left at (460, 276)
Screenshot: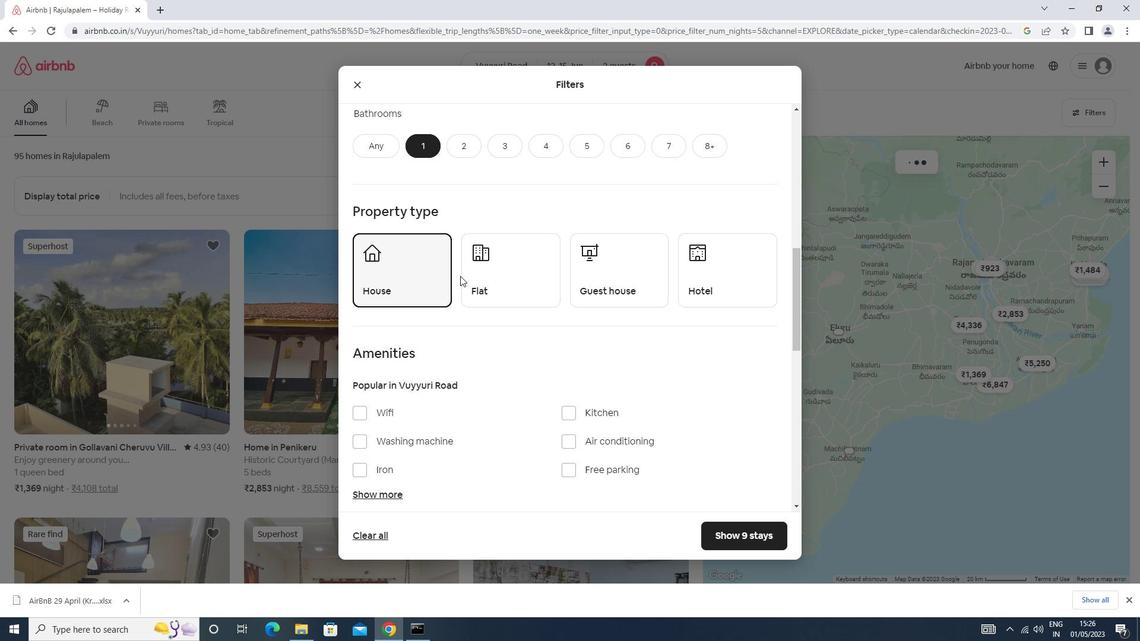 
Action: Mouse moved to (503, 276)
Screenshot: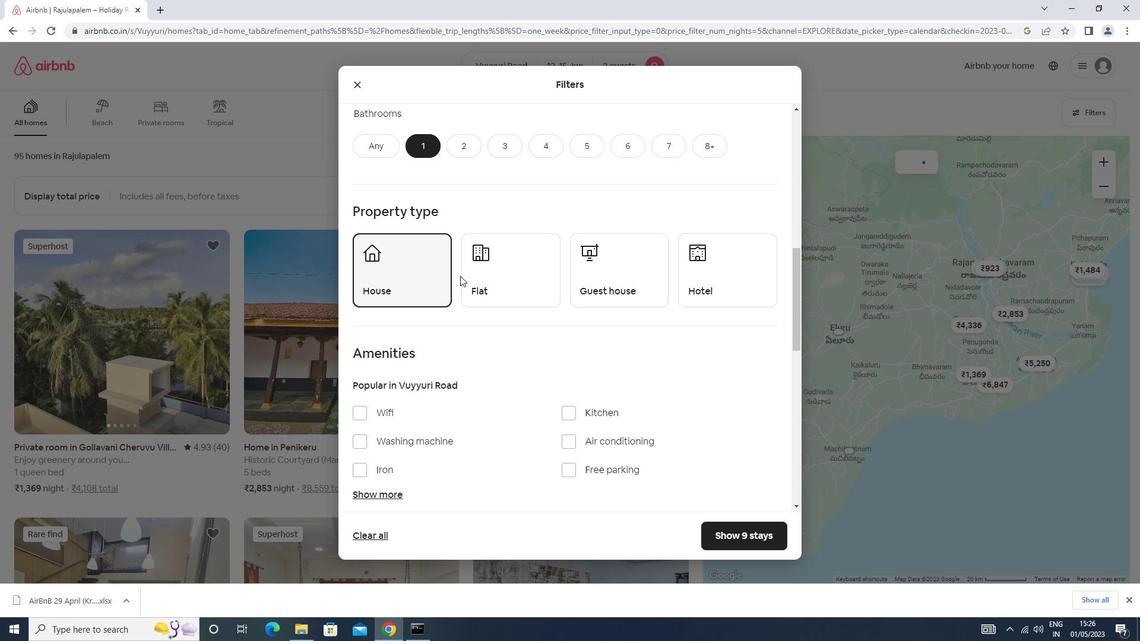 
Action: Mouse pressed left at (503, 276)
Screenshot: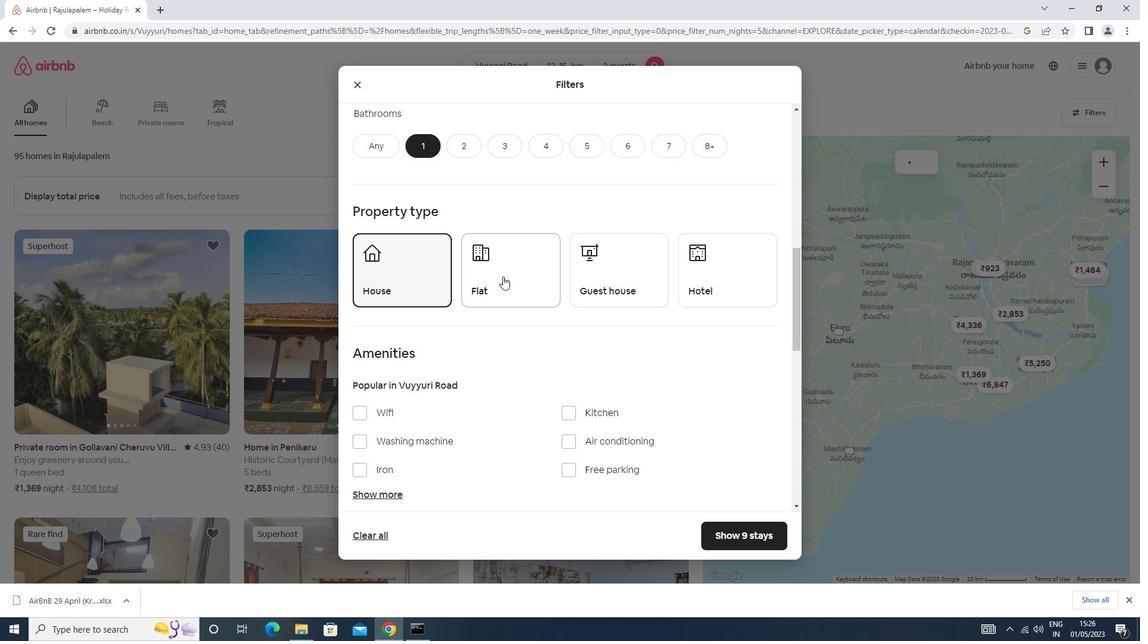 
Action: Mouse moved to (609, 270)
Screenshot: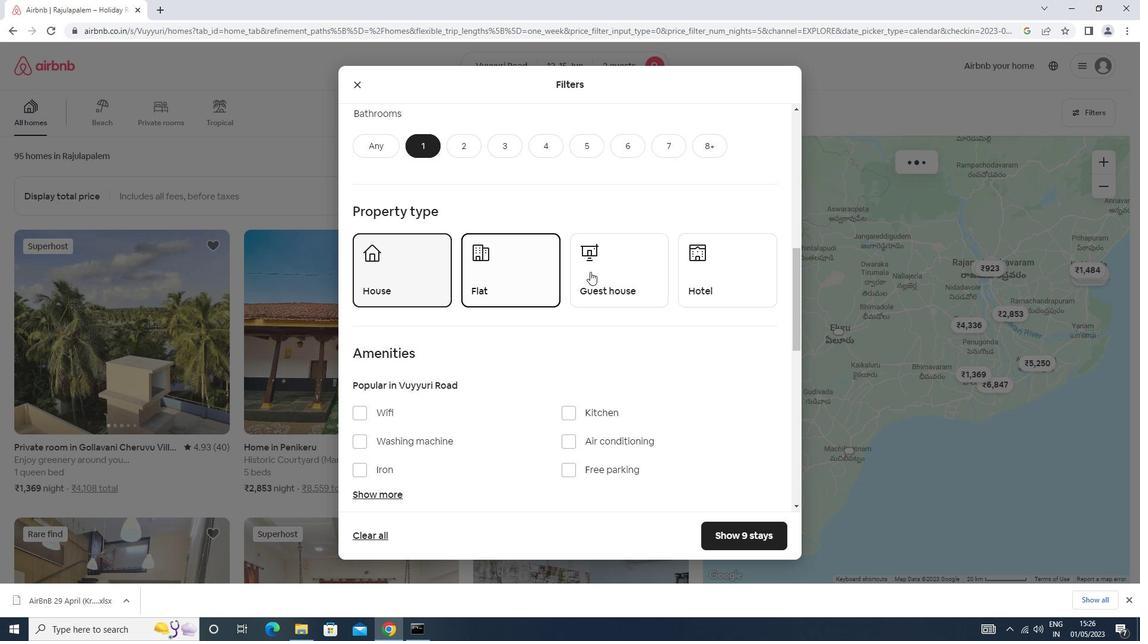 
Action: Mouse pressed left at (609, 270)
Screenshot: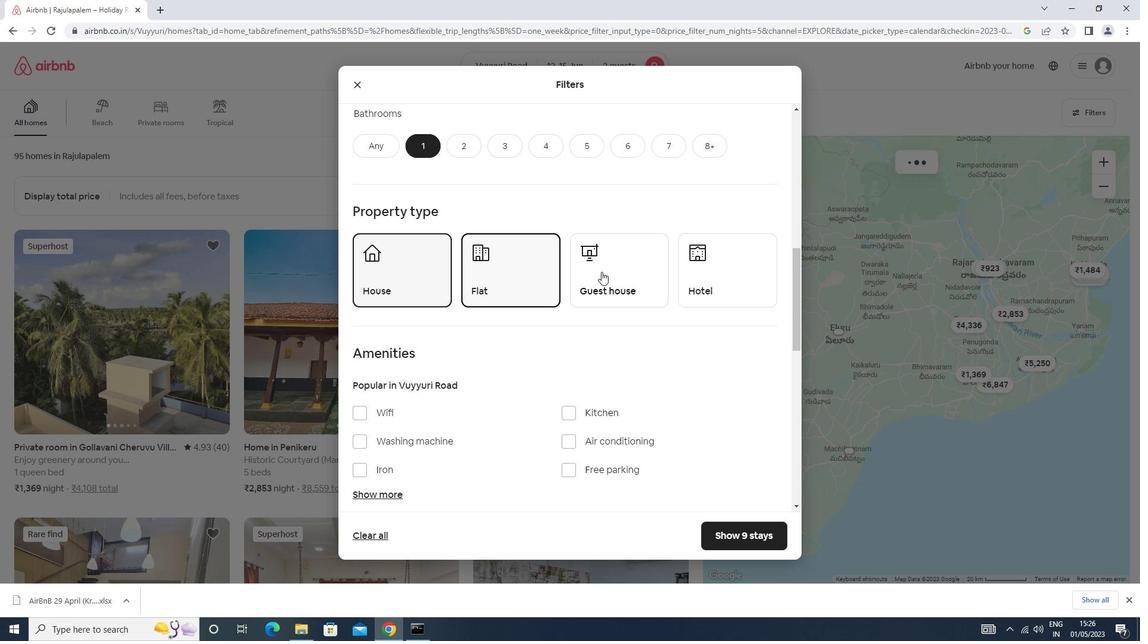 
Action: Mouse moved to (707, 253)
Screenshot: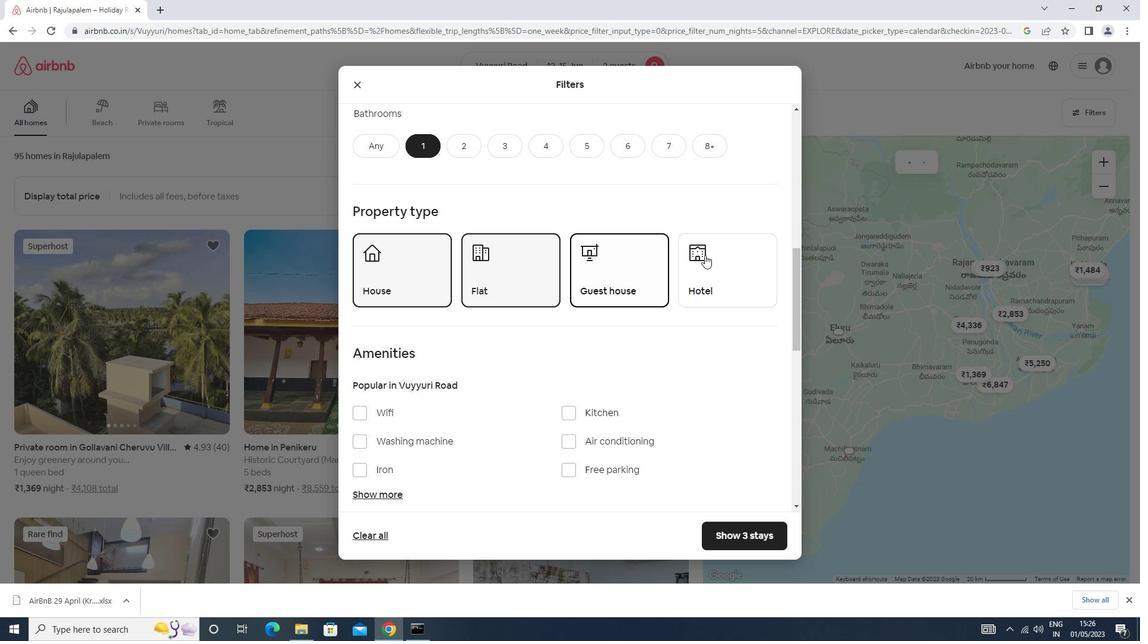 
Action: Mouse pressed left at (707, 253)
Screenshot: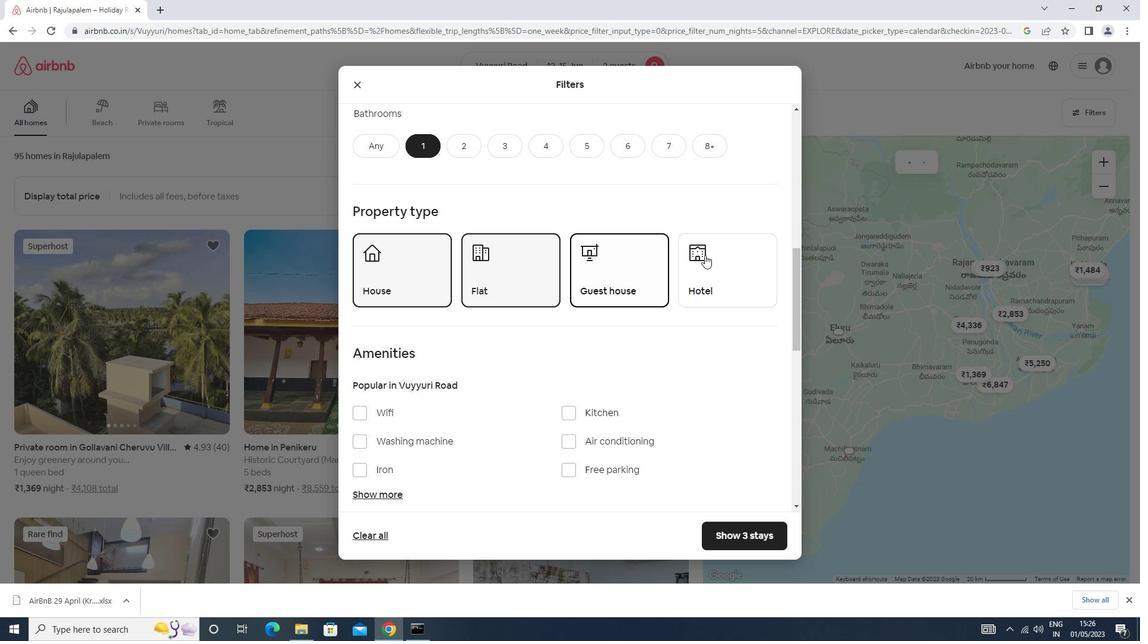 
Action: Mouse moved to (705, 253)
Screenshot: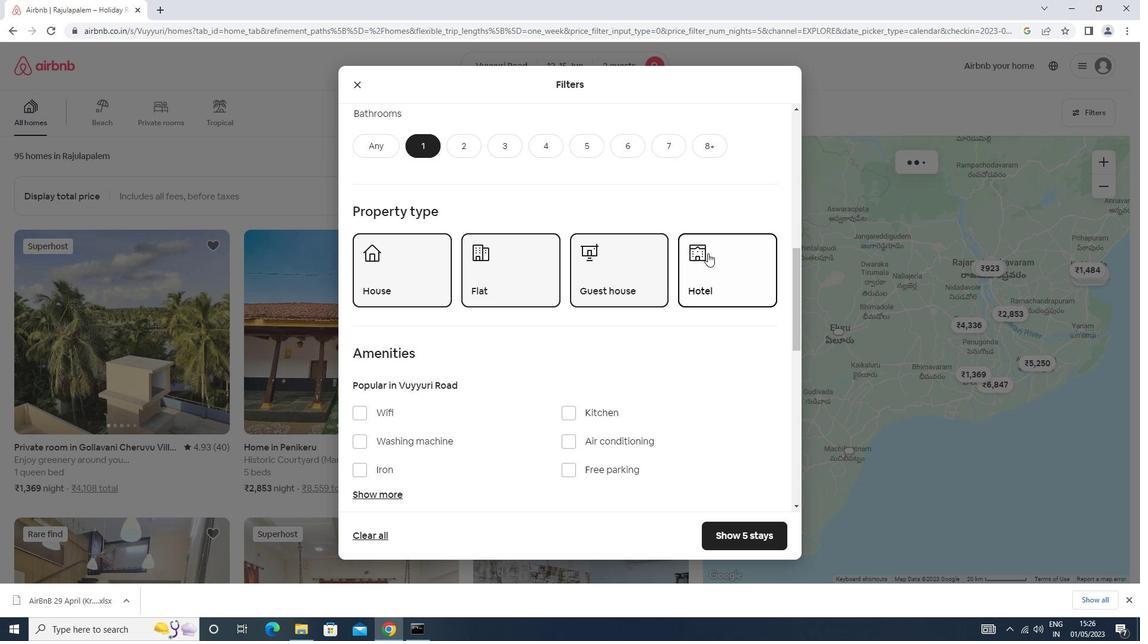 
Action: Mouse scrolled (705, 252) with delta (0, 0)
Screenshot: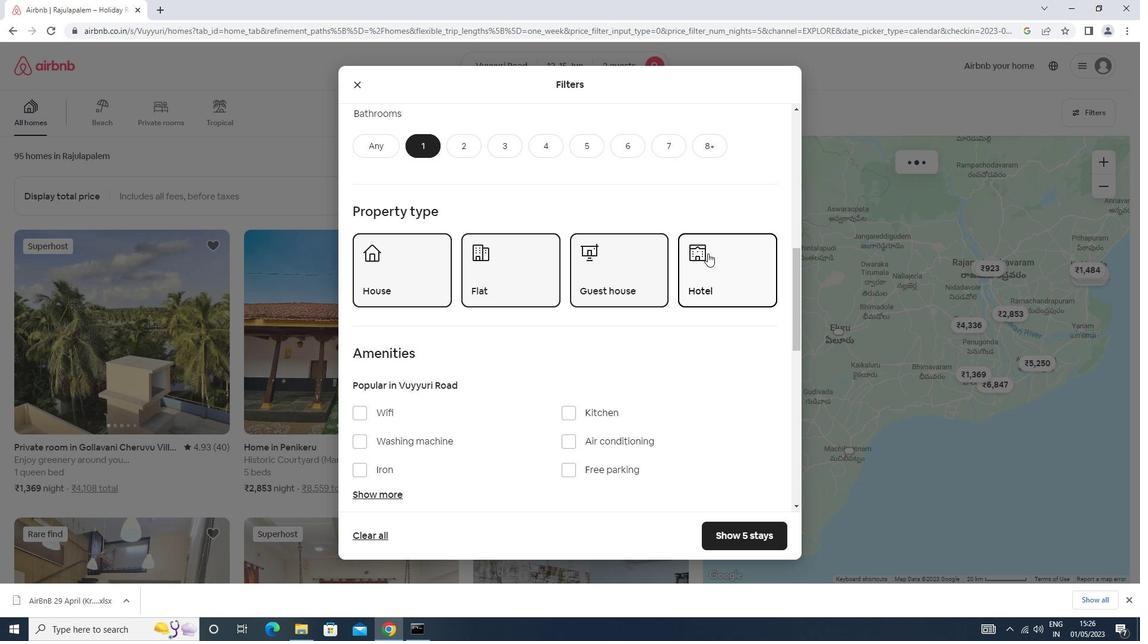 
Action: Mouse scrolled (705, 252) with delta (0, 0)
Screenshot: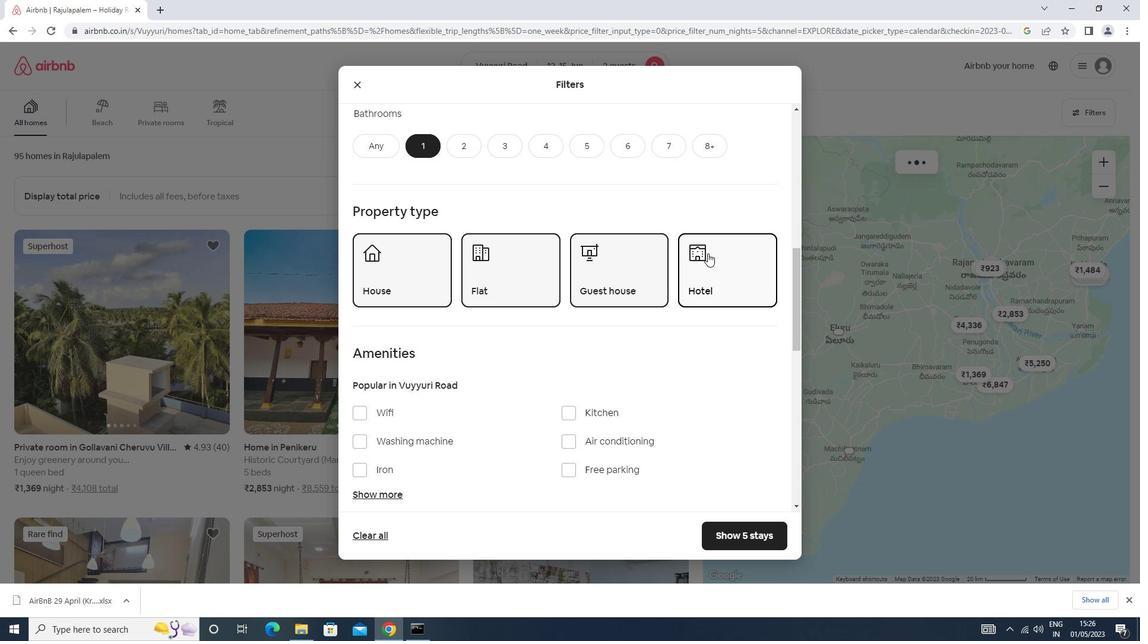 
Action: Mouse moved to (415, 317)
Screenshot: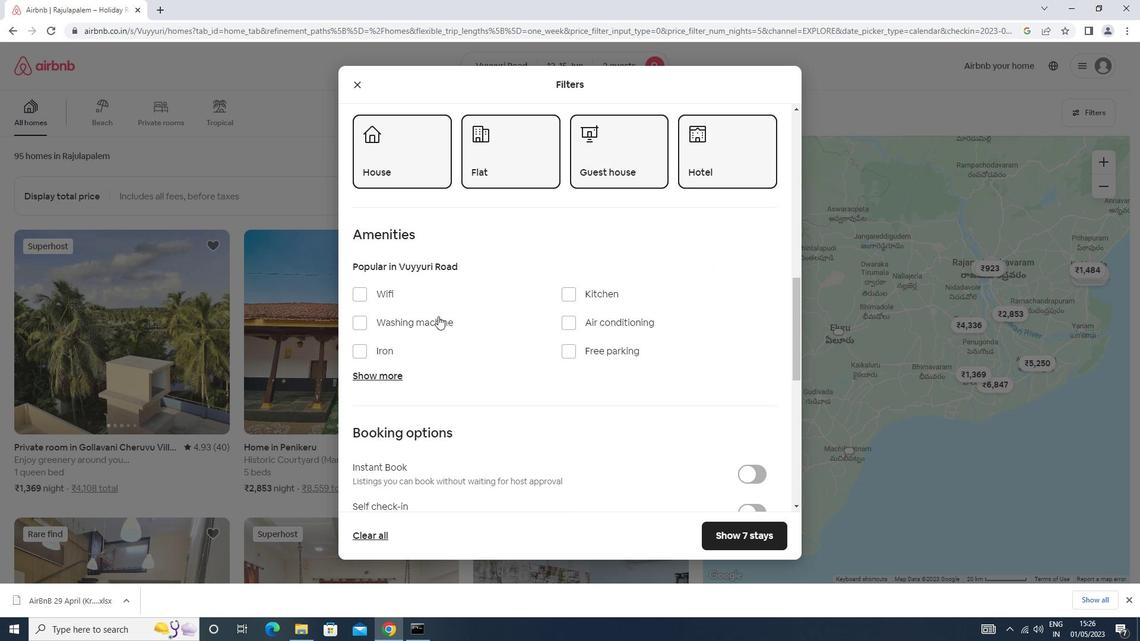 
Action: Mouse pressed left at (415, 317)
Screenshot: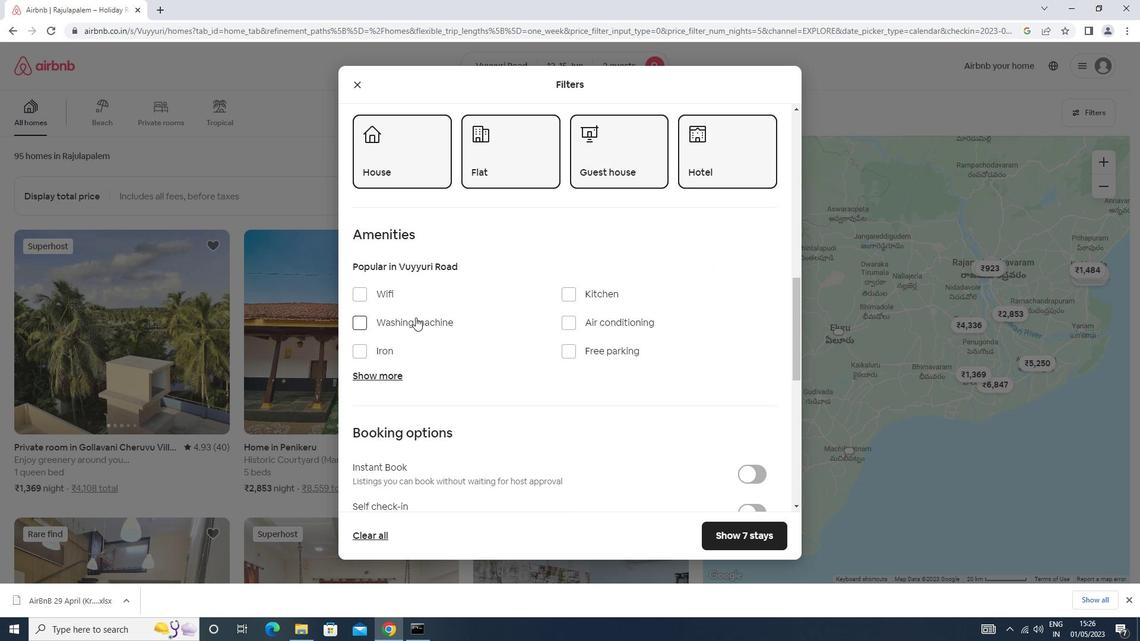 
Action: Mouse scrolled (415, 317) with delta (0, 0)
Screenshot: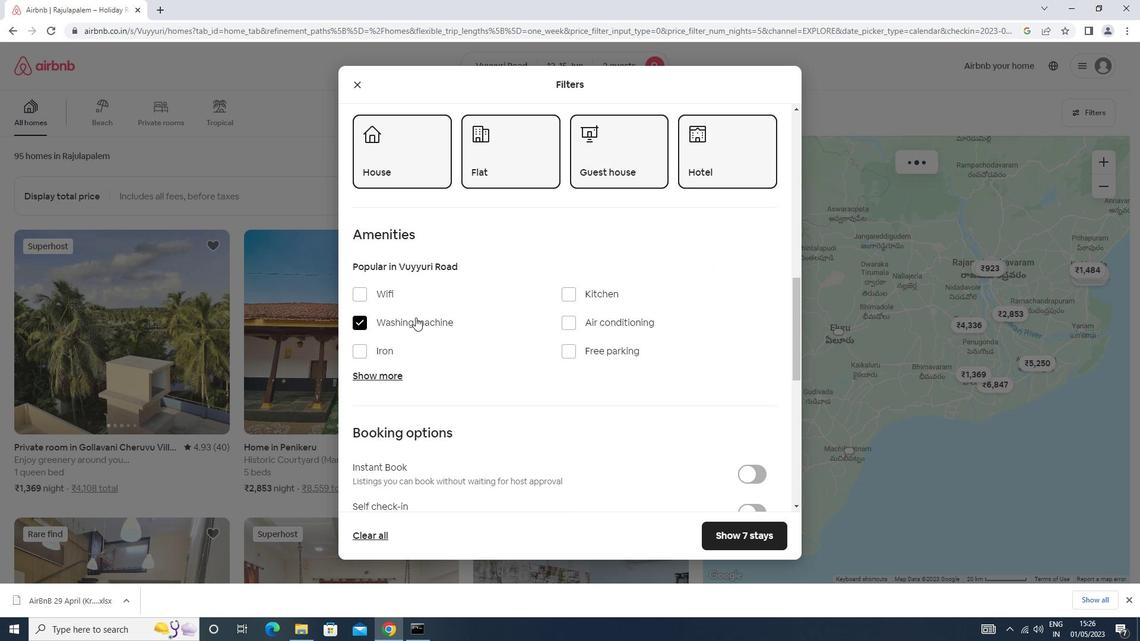 
Action: Mouse scrolled (415, 317) with delta (0, 0)
Screenshot: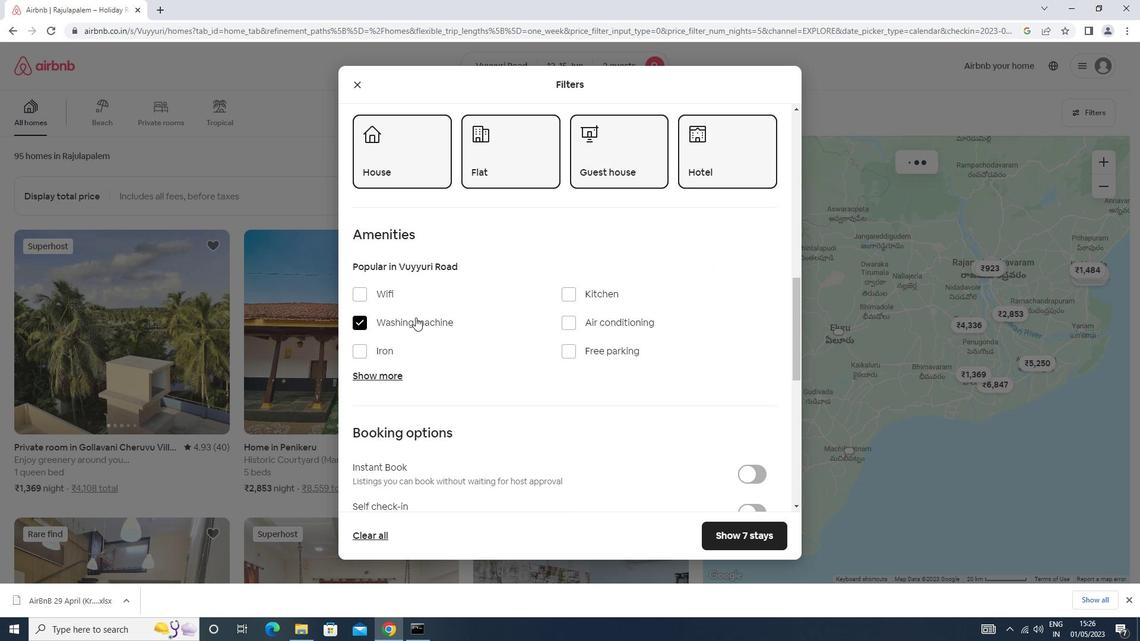
Action: Mouse scrolled (415, 317) with delta (0, 0)
Screenshot: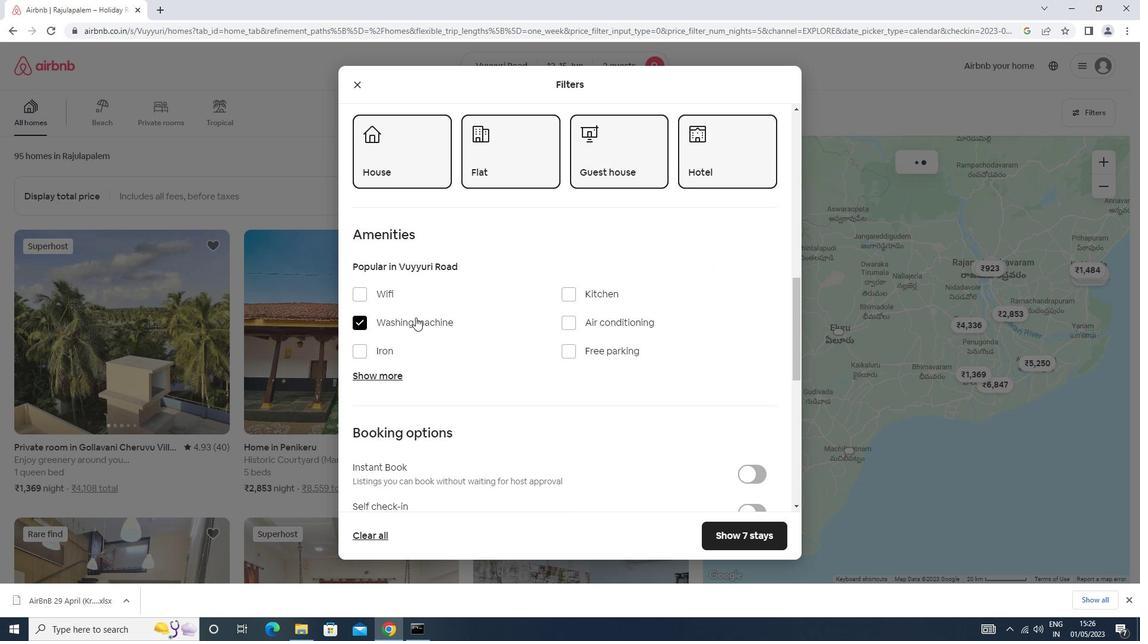 
Action: Mouse scrolled (415, 317) with delta (0, 0)
Screenshot: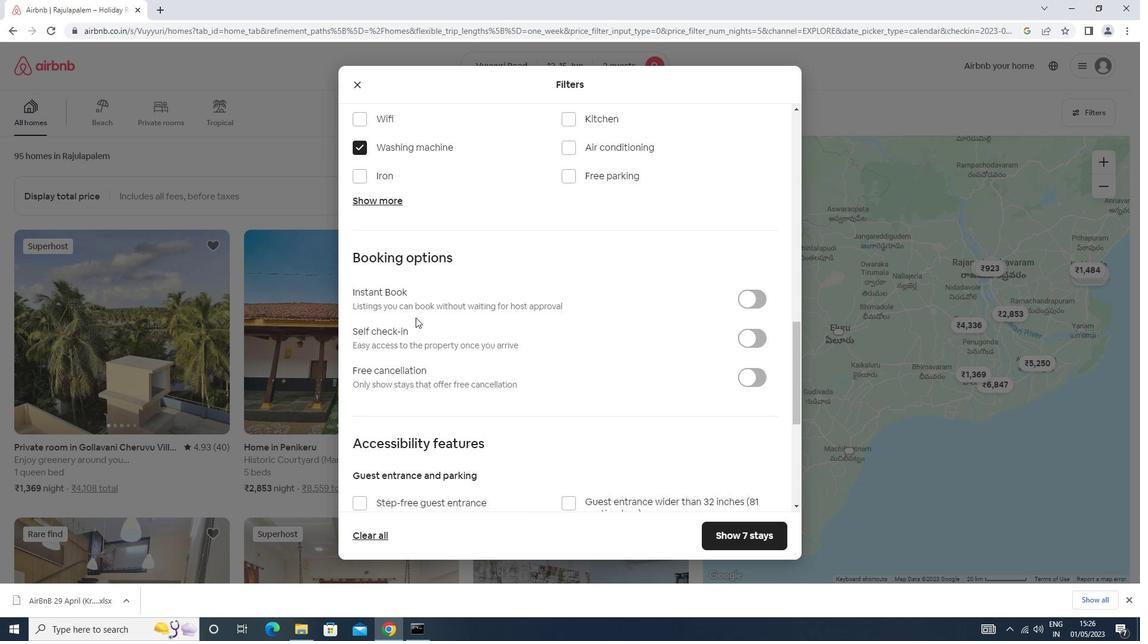 
Action: Mouse moved to (745, 269)
Screenshot: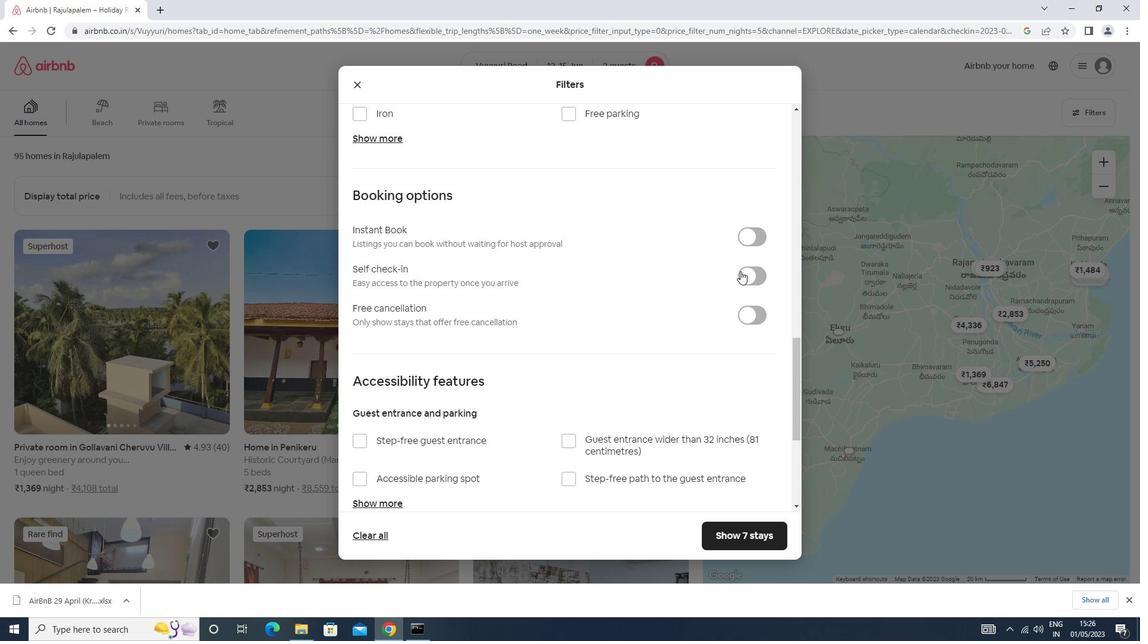 
Action: Mouse pressed left at (745, 269)
Screenshot: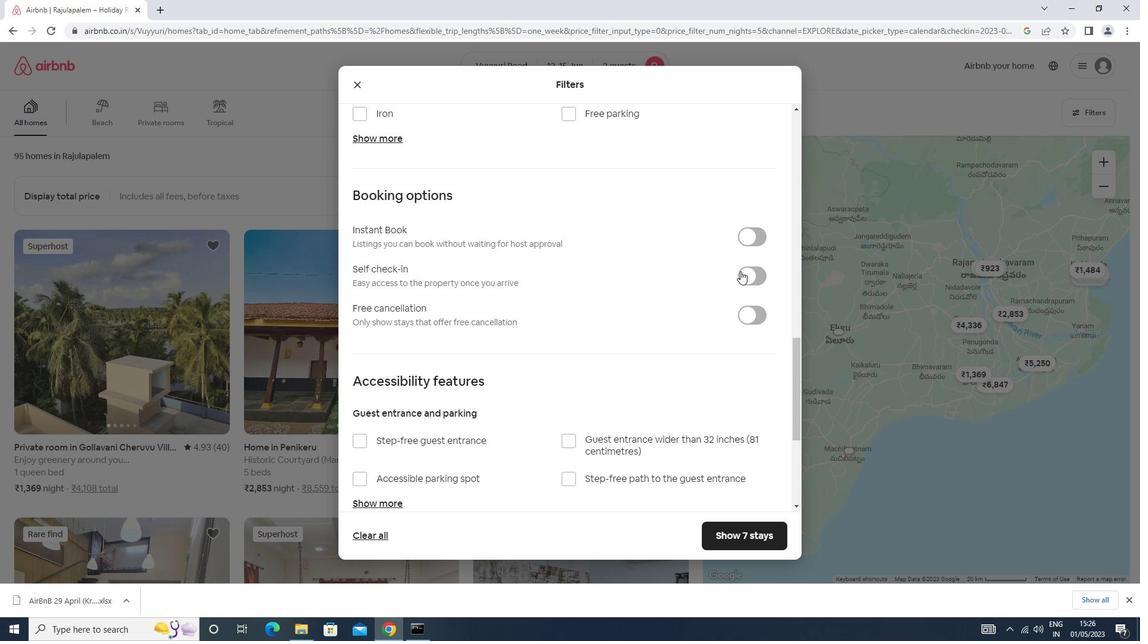 
Action: Mouse moved to (743, 269)
Screenshot: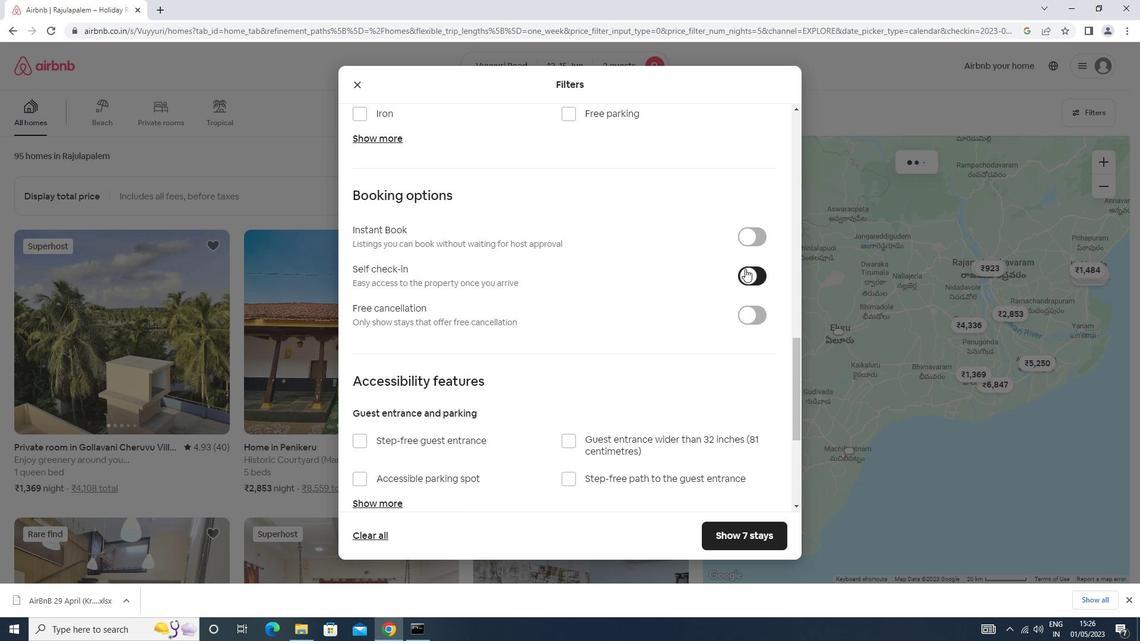 
Action: Mouse scrolled (743, 268) with delta (0, 0)
Screenshot: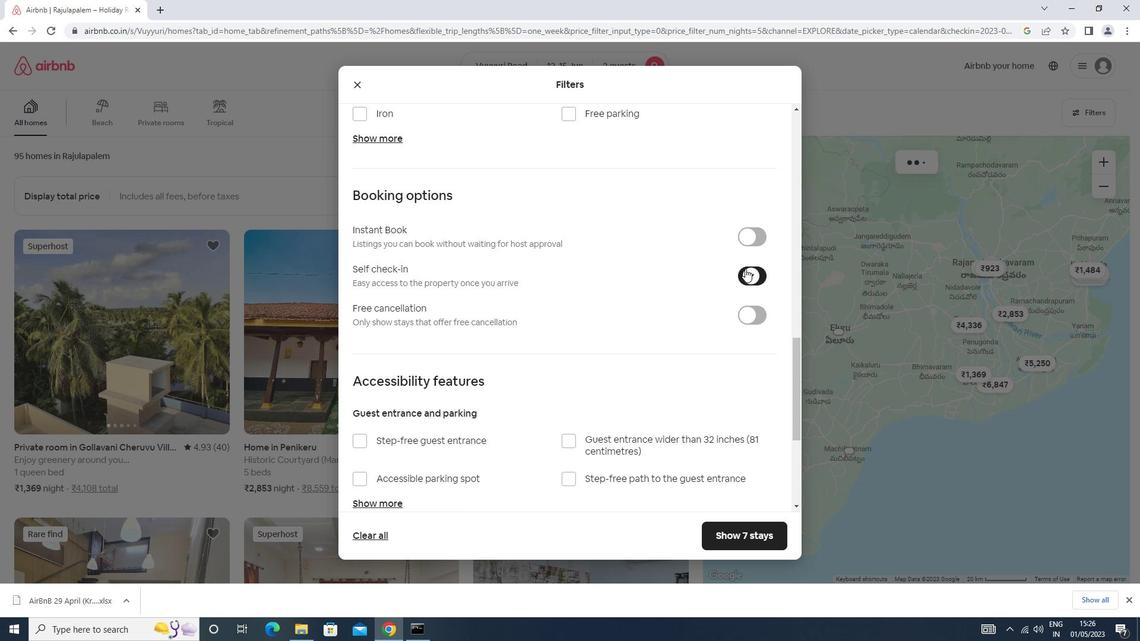 
Action: Mouse moved to (742, 270)
Screenshot: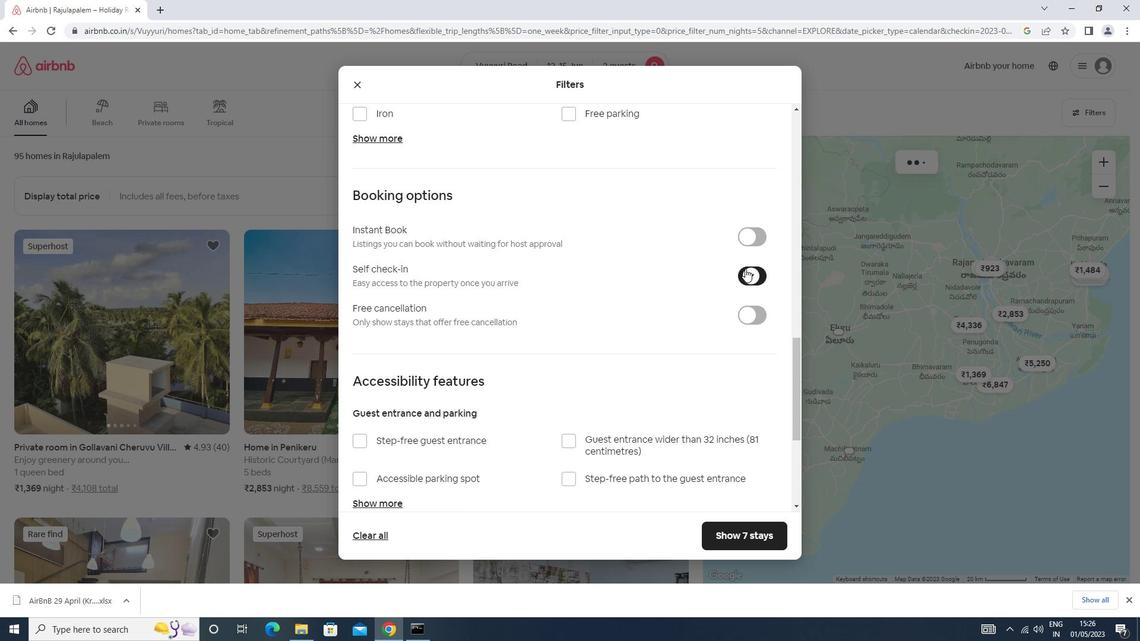 
Action: Mouse scrolled (742, 269) with delta (0, 0)
Screenshot: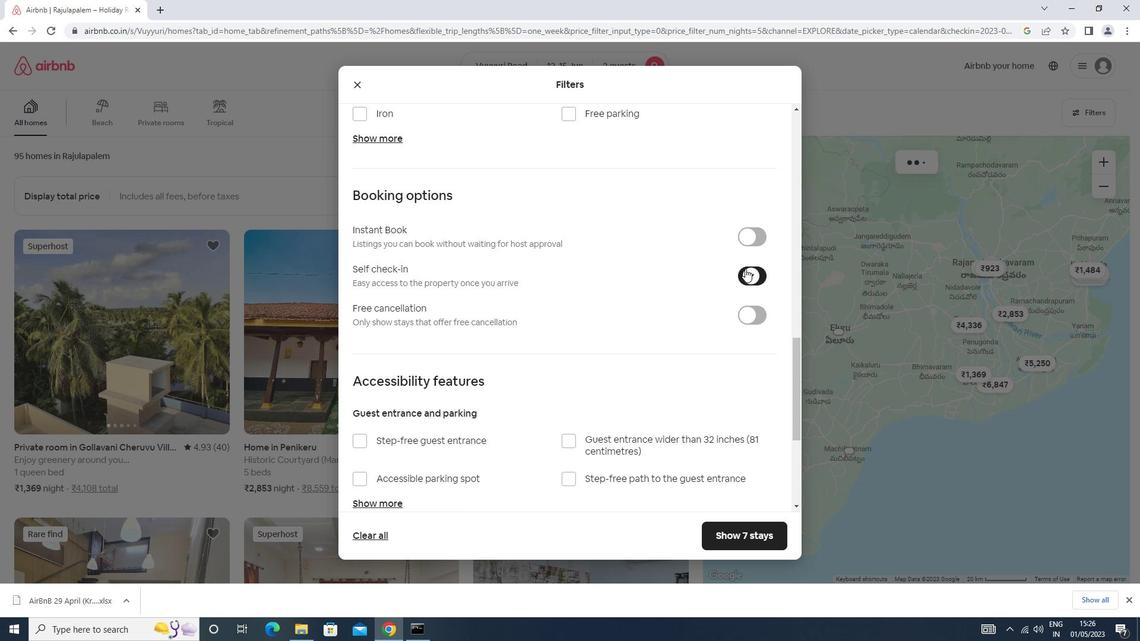 
Action: Mouse scrolled (742, 269) with delta (0, 0)
Screenshot: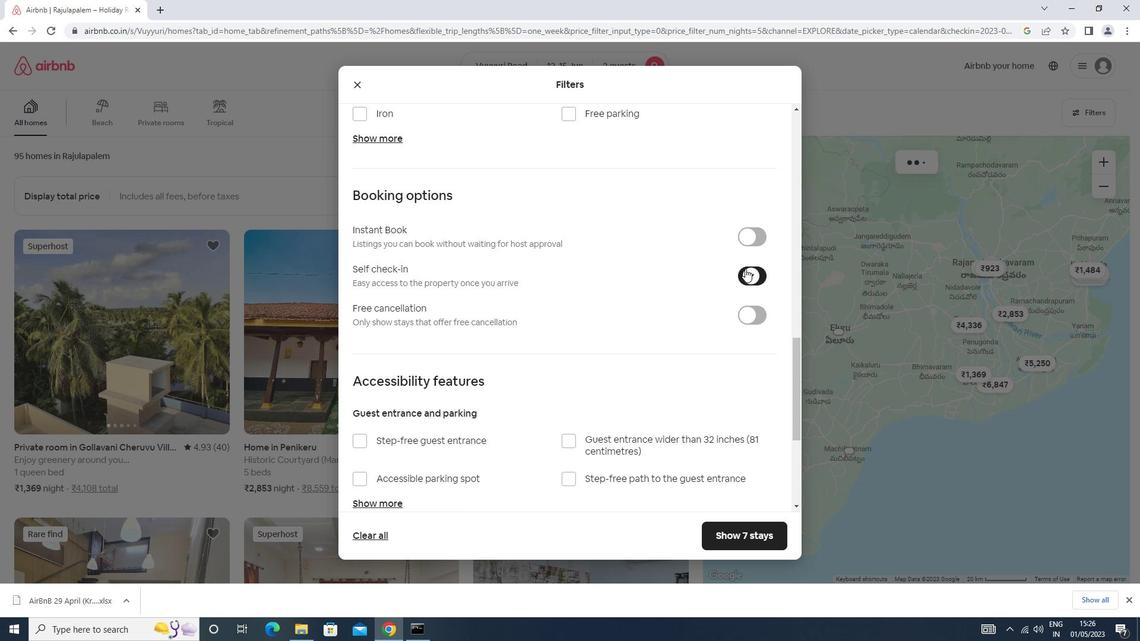 
Action: Mouse scrolled (742, 269) with delta (0, 0)
Screenshot: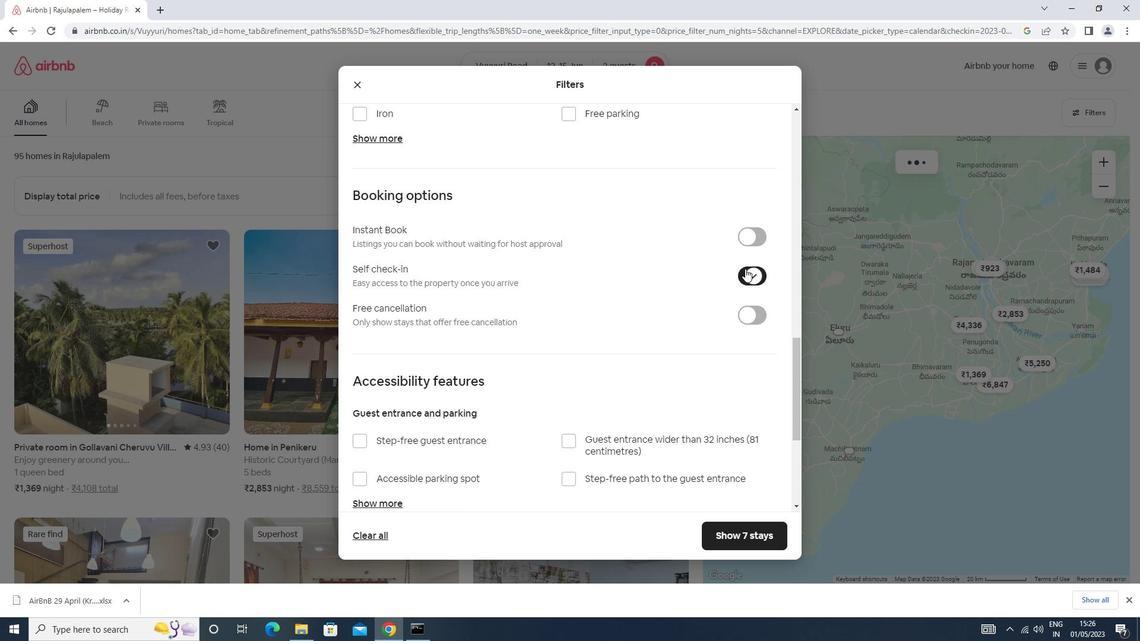 
Action: Mouse scrolled (742, 269) with delta (0, 0)
Screenshot: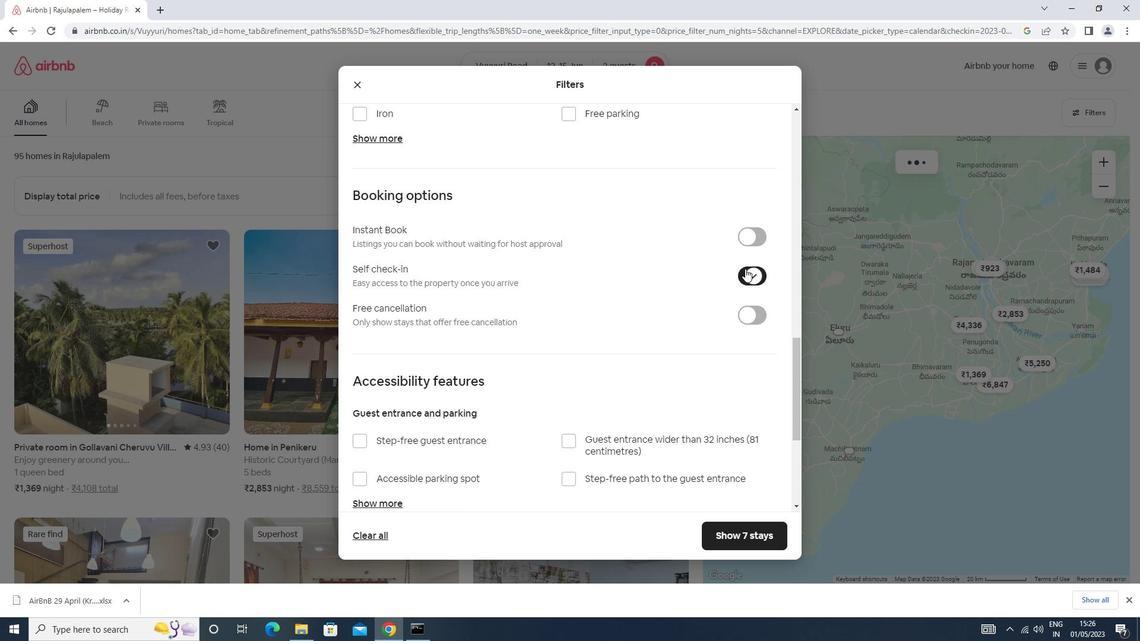 
Action: Mouse scrolled (742, 268) with delta (0, -1)
Screenshot: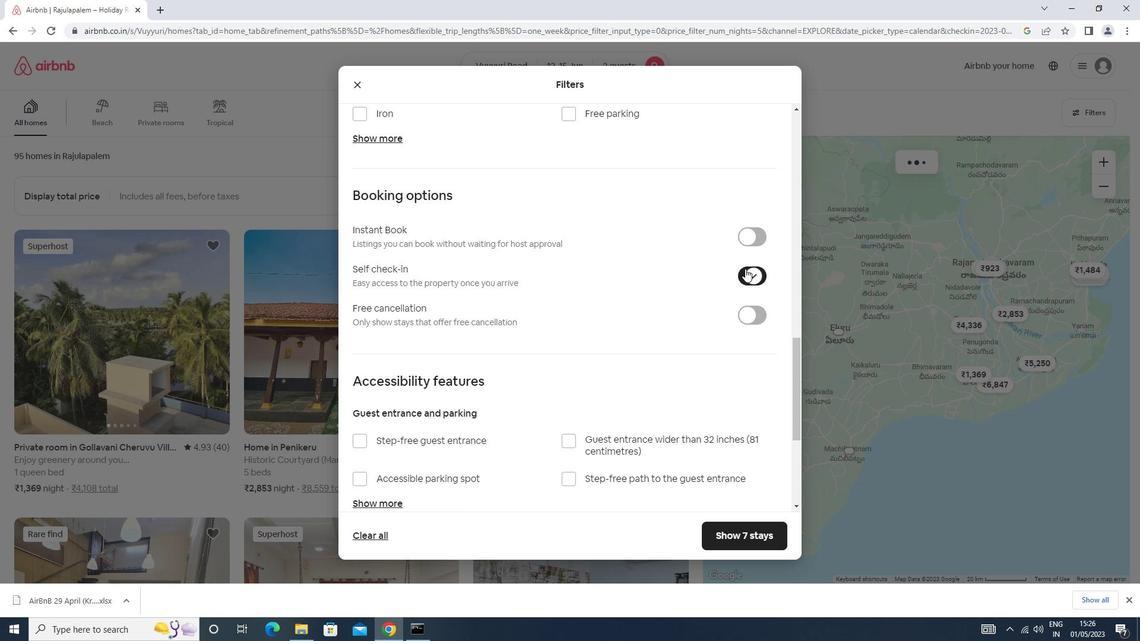 
Action: Mouse moved to (391, 475)
Screenshot: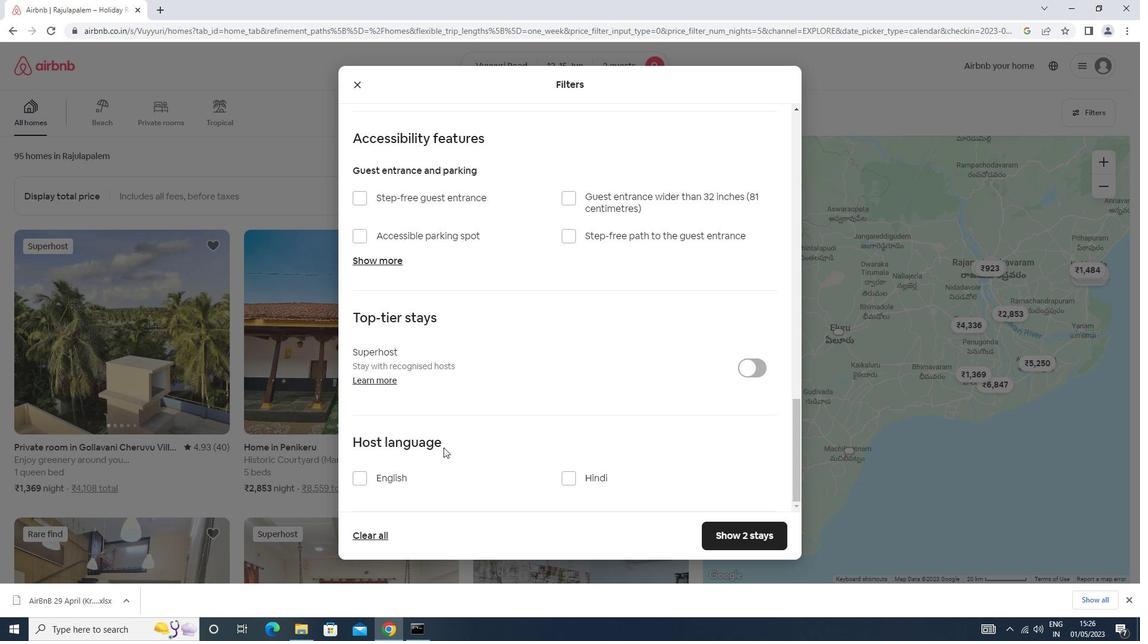 
Action: Mouse pressed left at (391, 475)
Screenshot: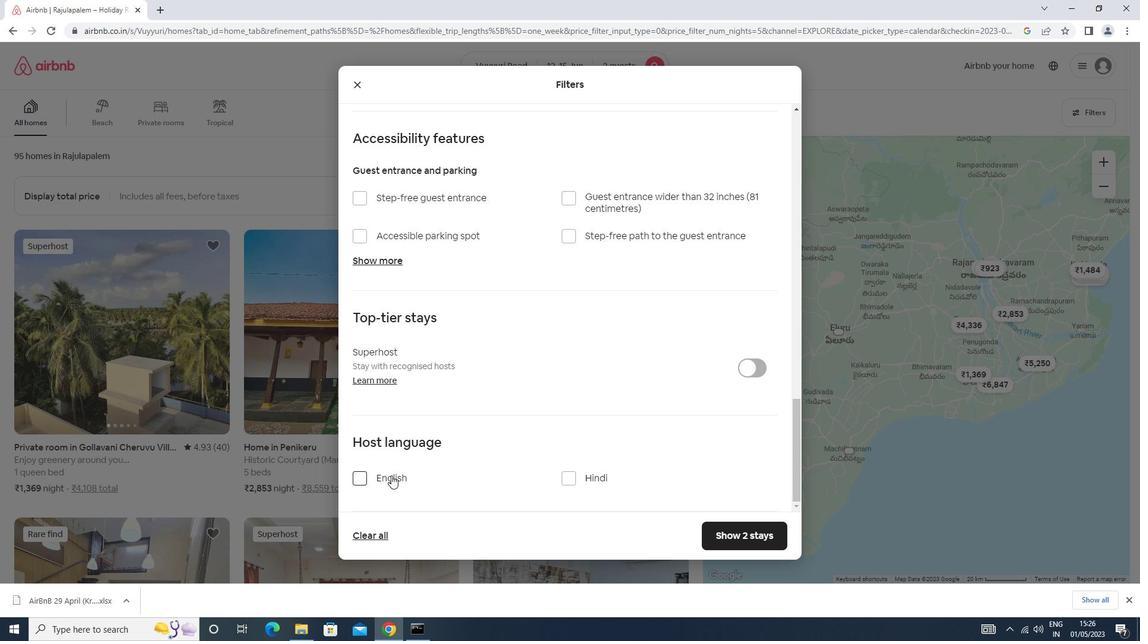 
Action: Mouse moved to (730, 531)
Screenshot: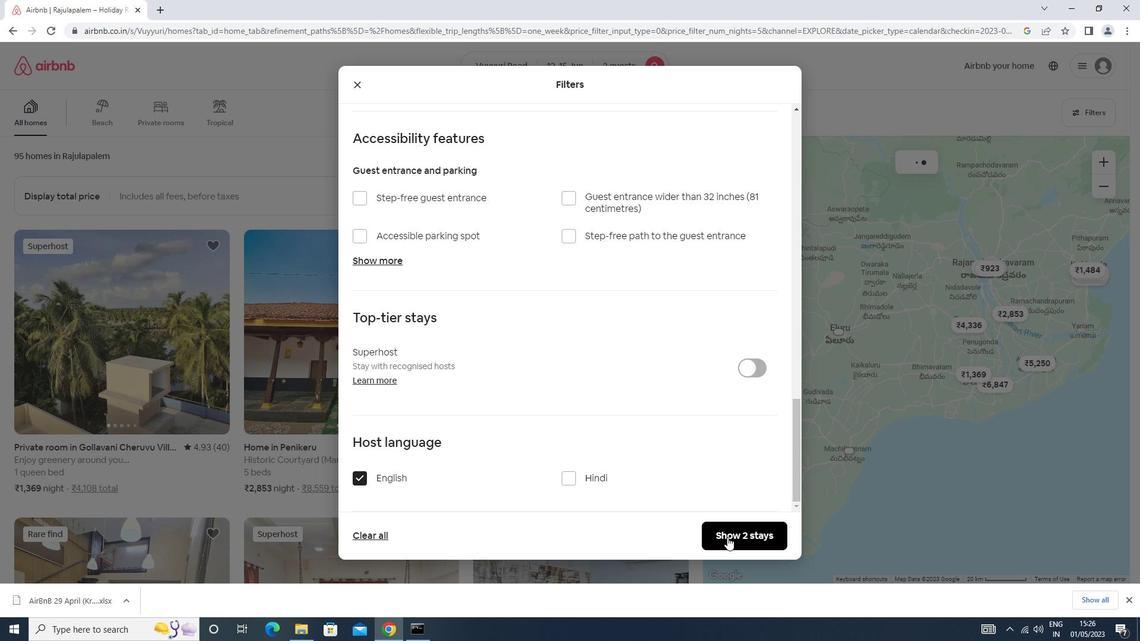 
Action: Mouse pressed left at (730, 531)
Screenshot: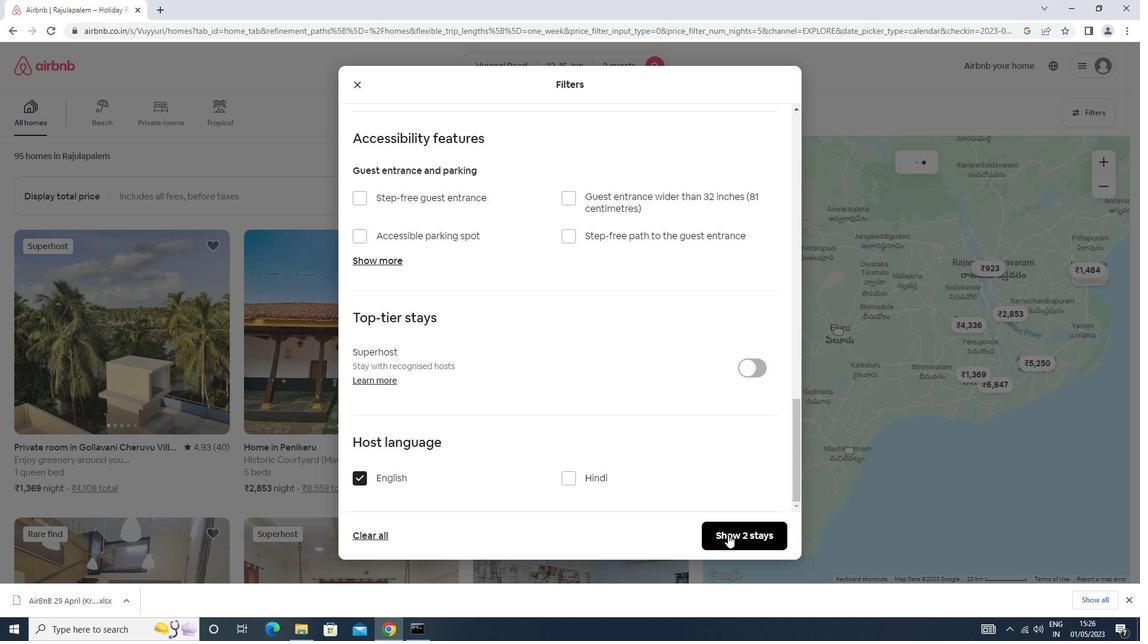 
Action: Mouse moved to (729, 529)
Screenshot: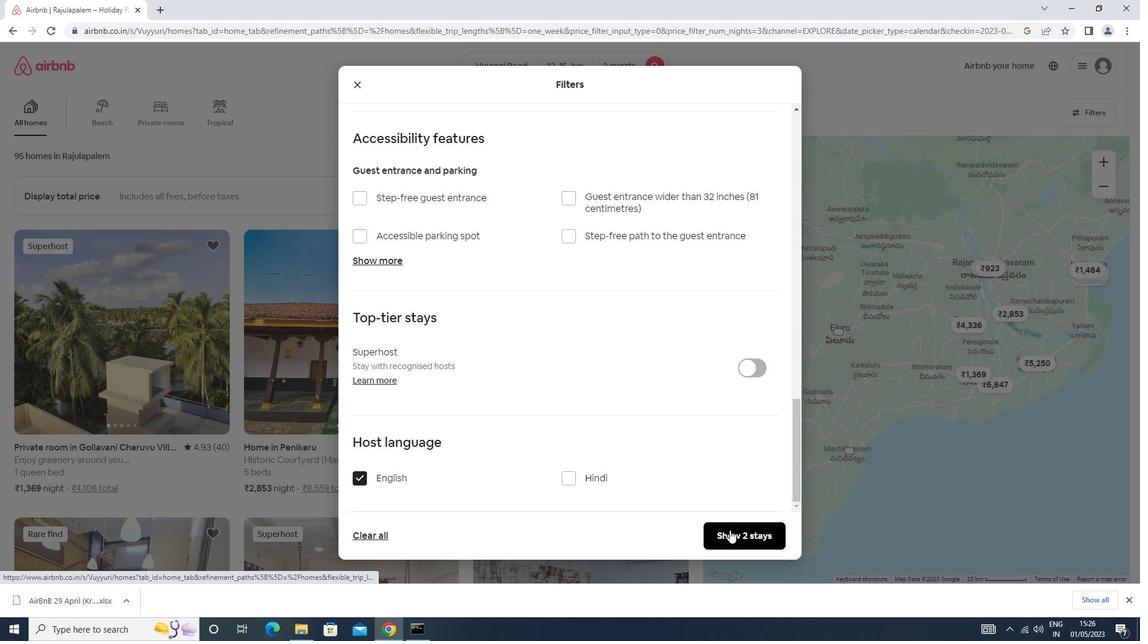 
